 Task: Look for space in Ōita, Japan from 9th June, 2023 to 16th June, 2023 for 2 adults in price range Rs.8000 to Rs.16000. Place can be entire place with 2 bedrooms having 2 beds and 1 bathroom. Property type can be house, flat, guest house. Booking option can be shelf check-in. Required host language is English.
Action: Mouse moved to (533, 86)
Screenshot: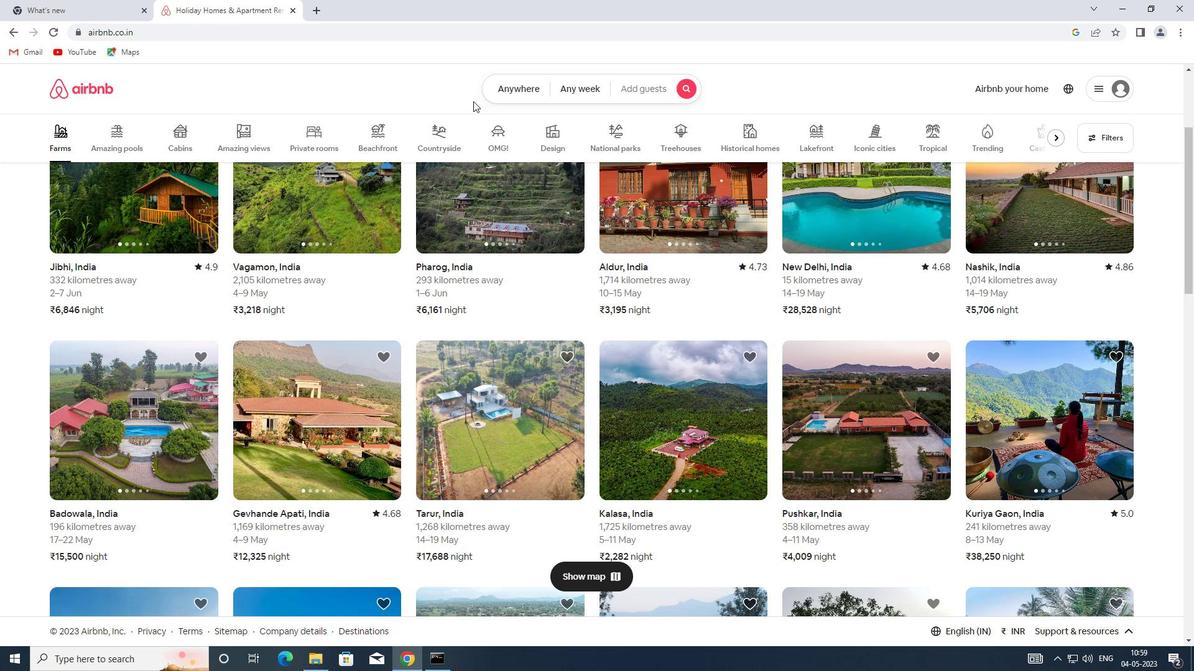 
Action: Mouse pressed left at (533, 86)
Screenshot: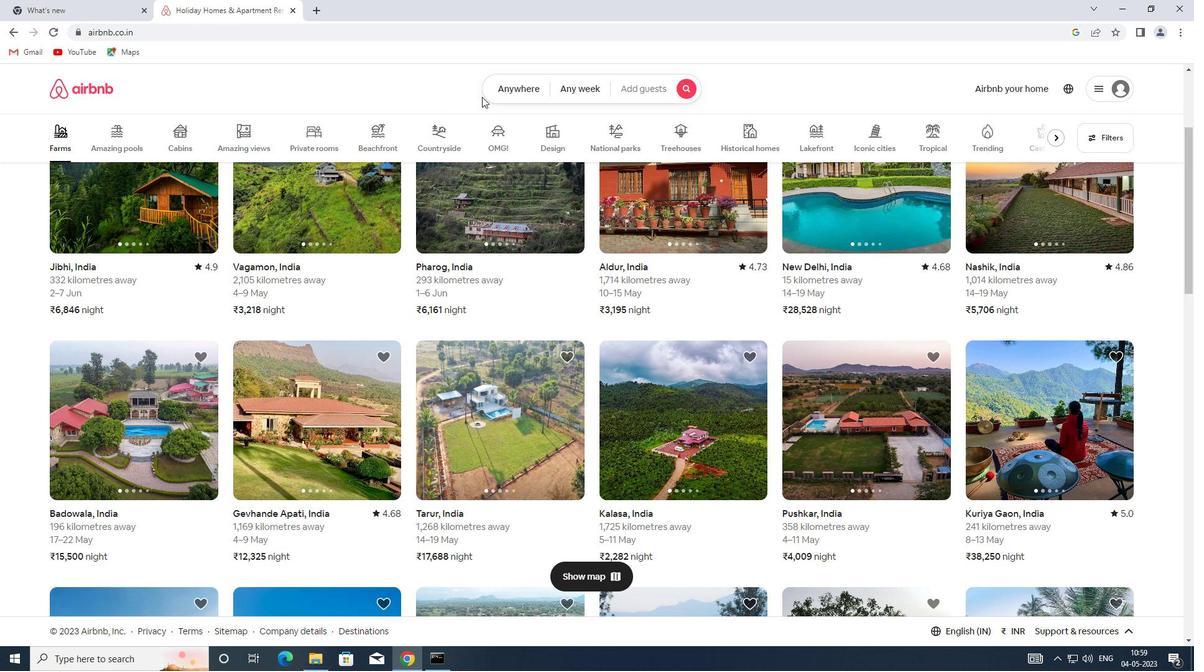 
Action: Mouse moved to (386, 142)
Screenshot: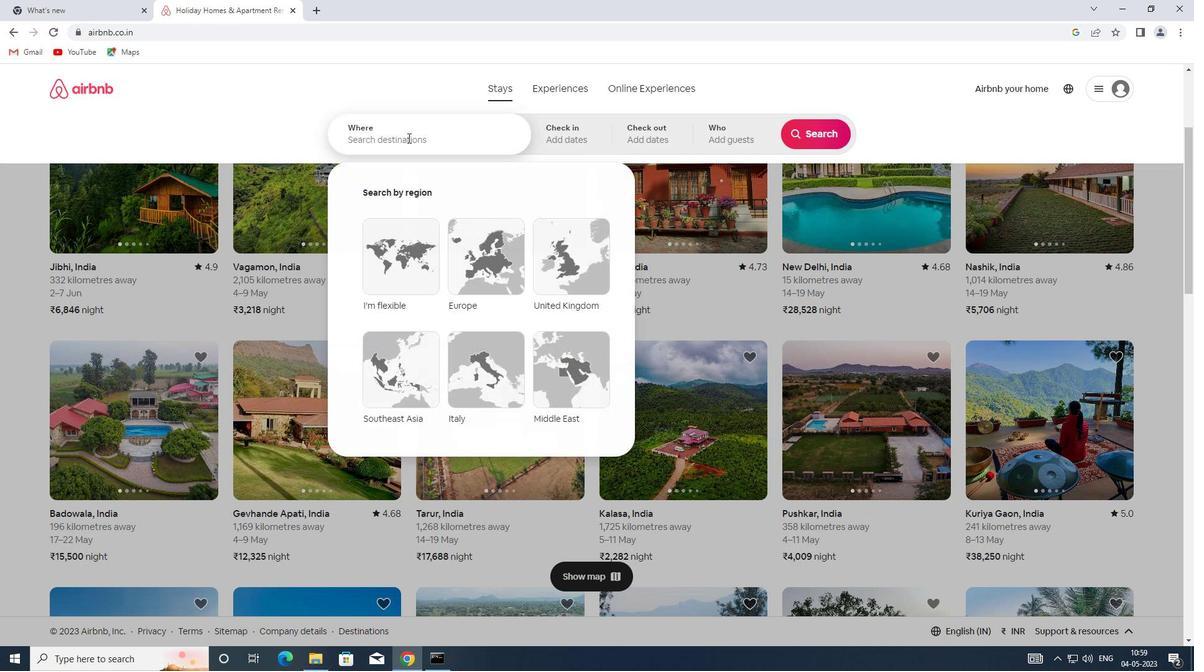 
Action: Mouse pressed left at (386, 142)
Screenshot: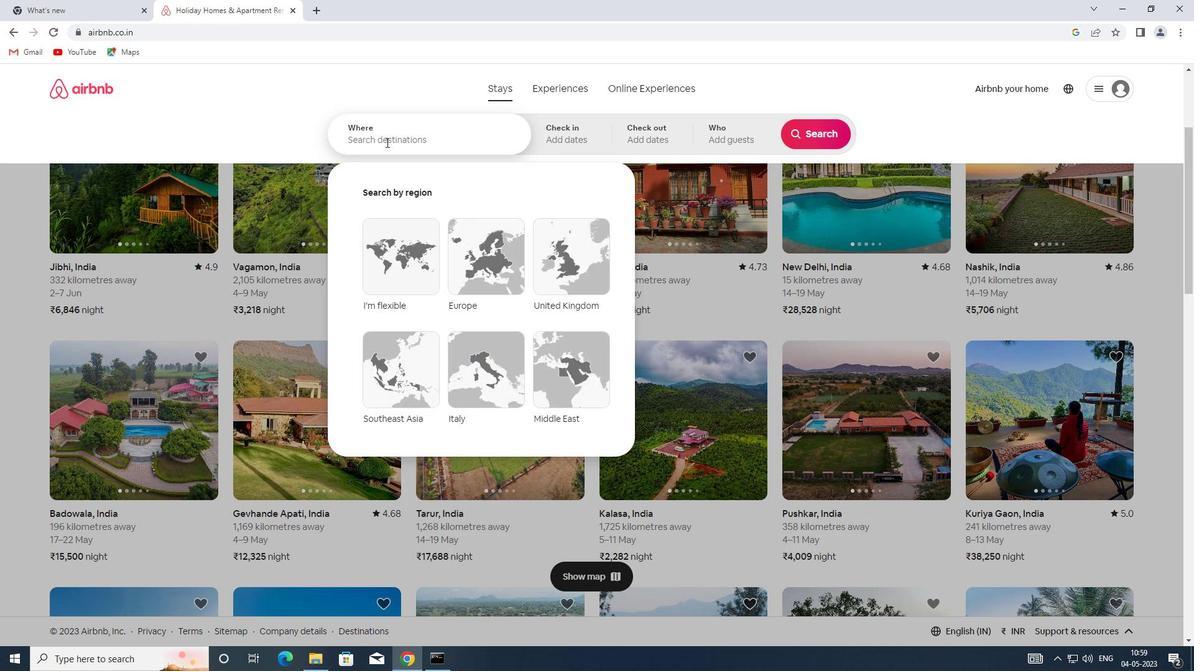 
Action: Key pressed <Key.shift>OITA,<Key.shift>JAPAN
Screenshot: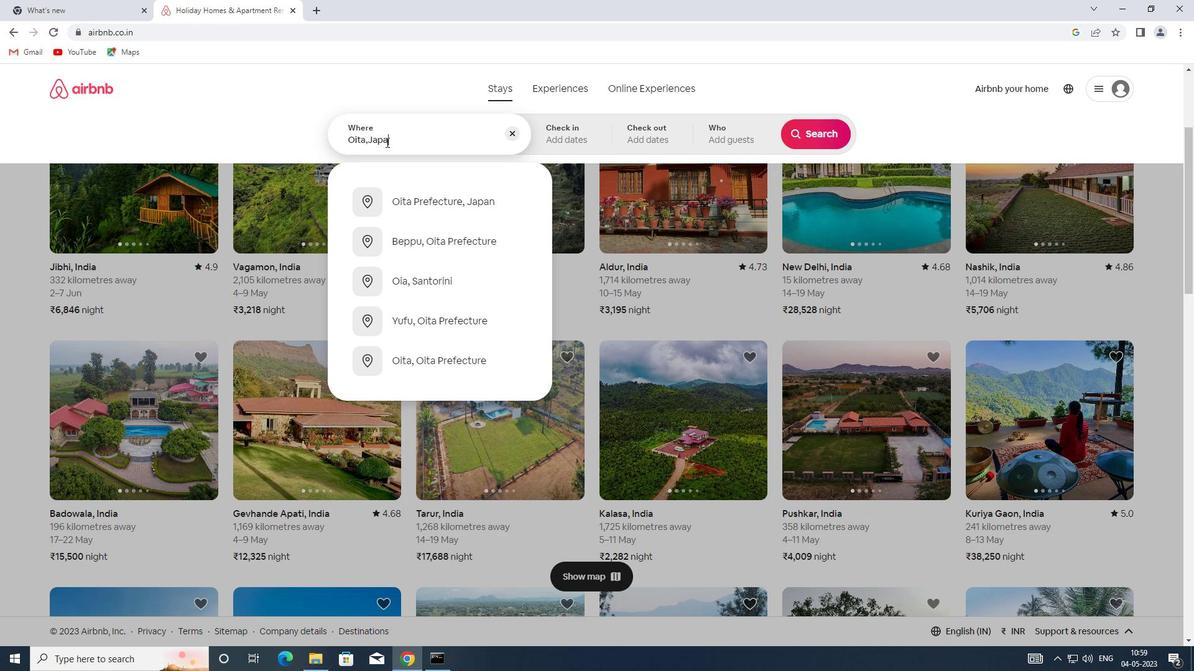 
Action: Mouse moved to (571, 141)
Screenshot: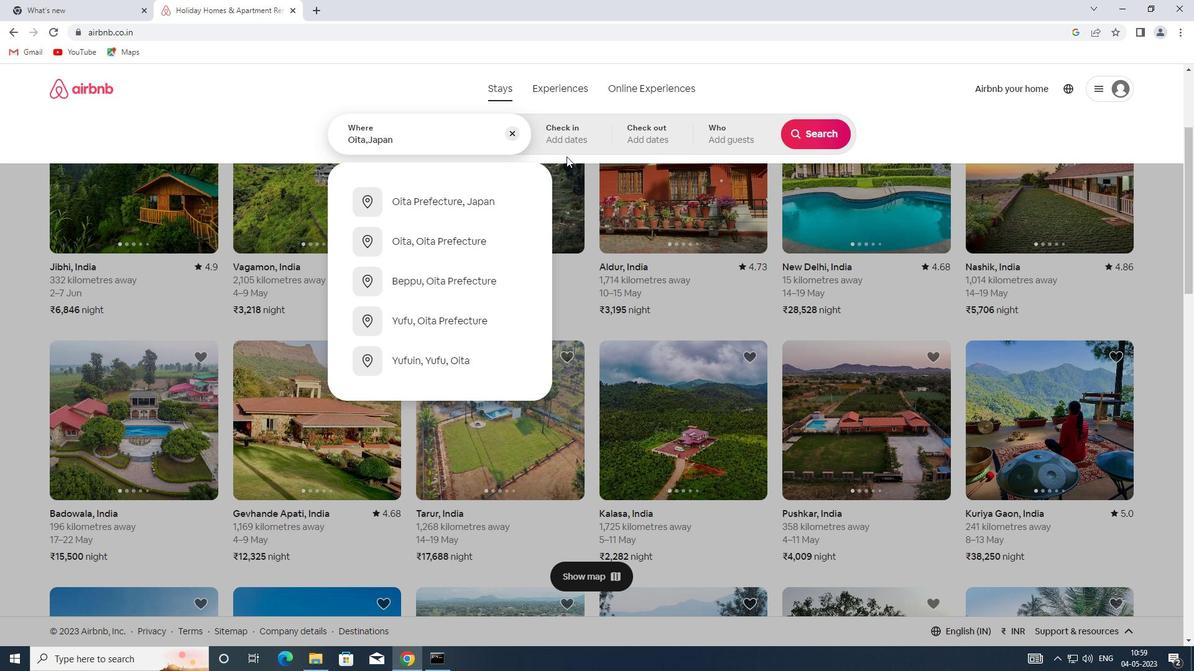 
Action: Mouse pressed left at (571, 141)
Screenshot: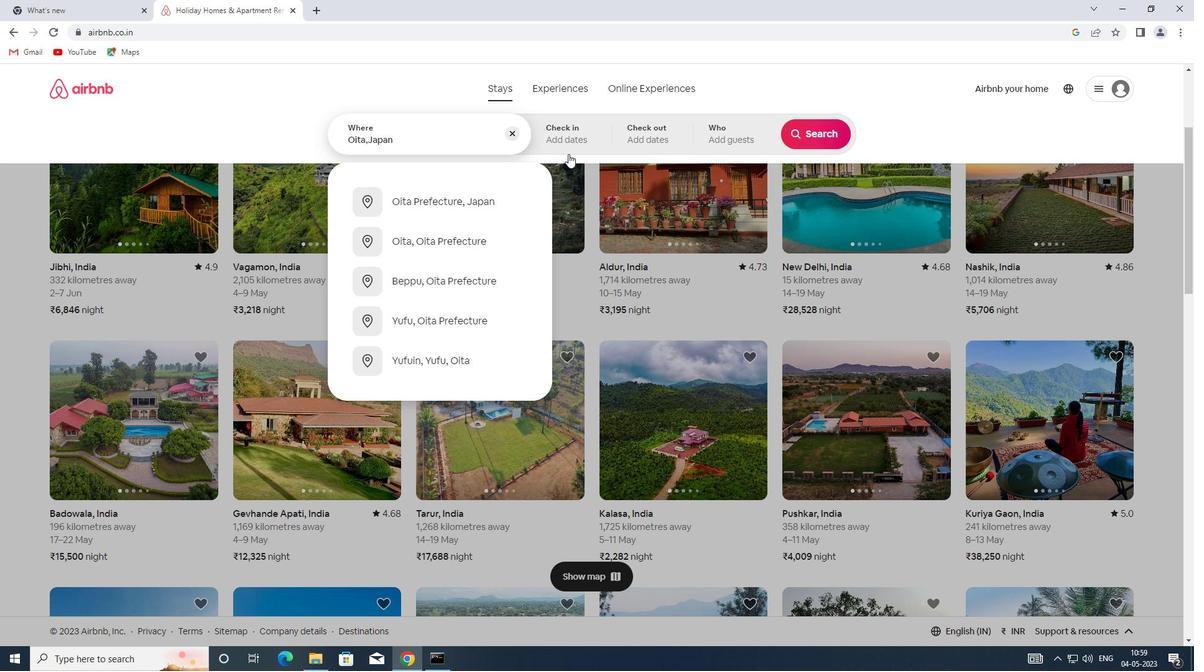 
Action: Mouse moved to (773, 316)
Screenshot: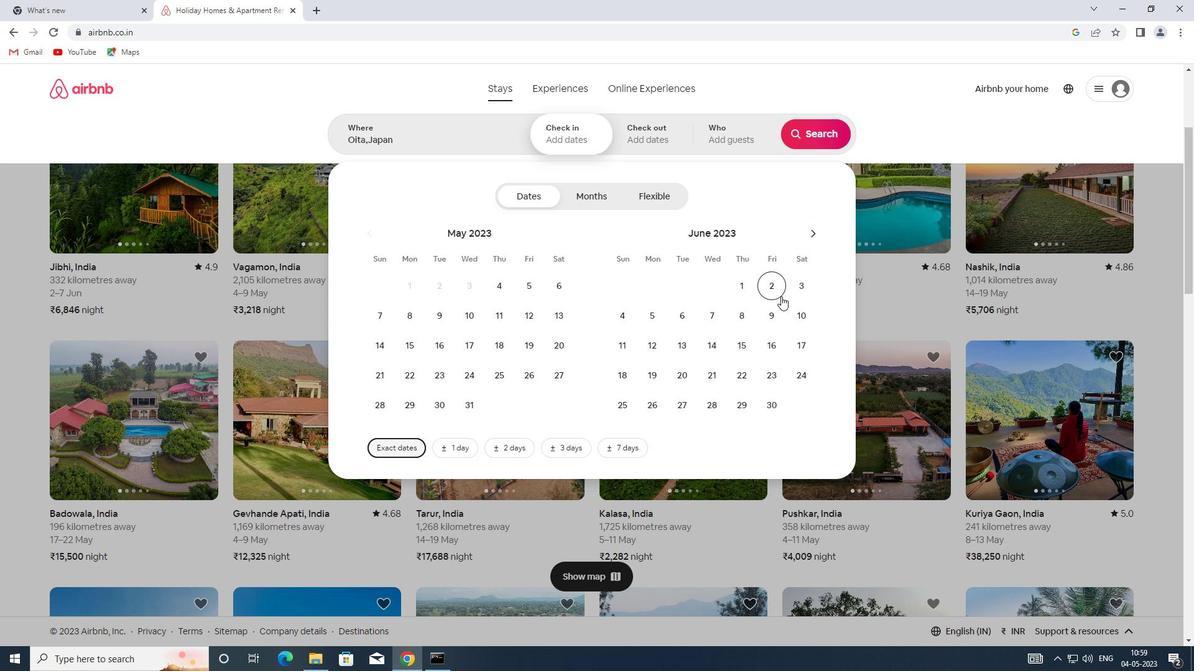 
Action: Mouse pressed left at (773, 316)
Screenshot: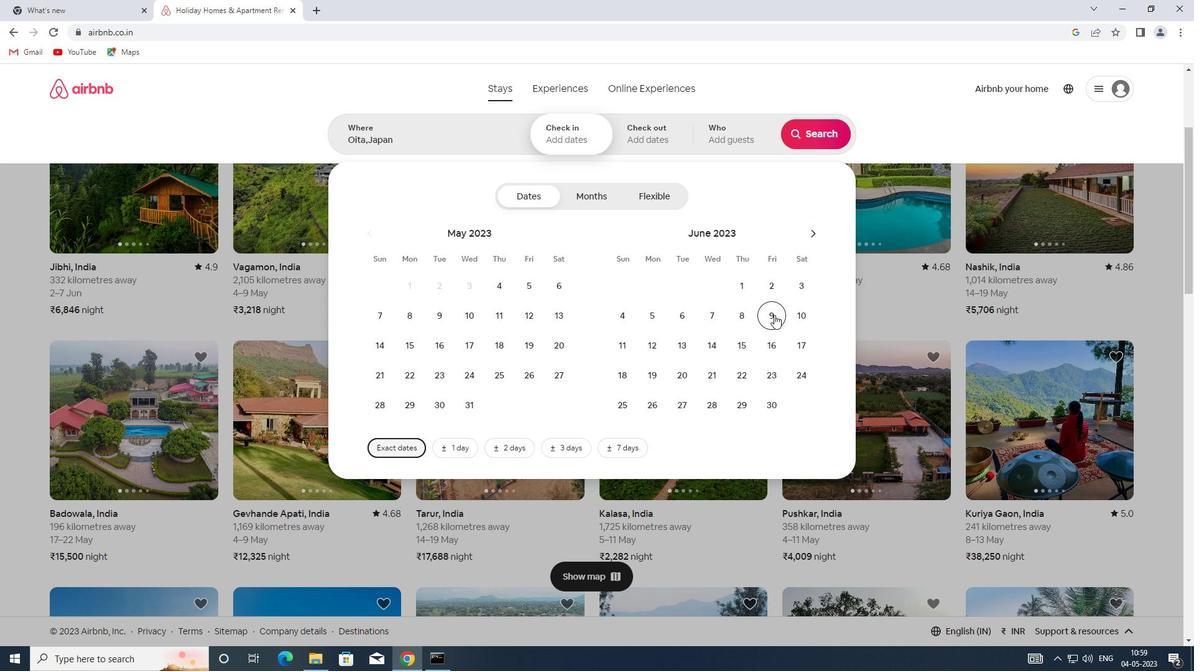 
Action: Mouse moved to (773, 347)
Screenshot: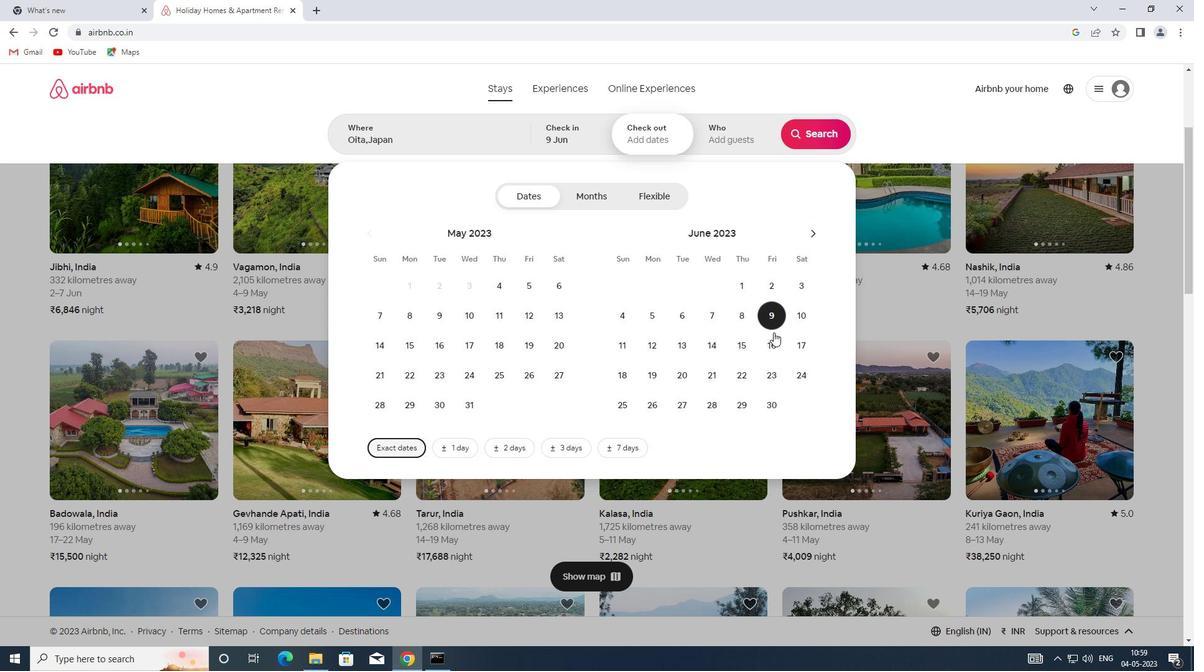 
Action: Mouse pressed left at (773, 347)
Screenshot: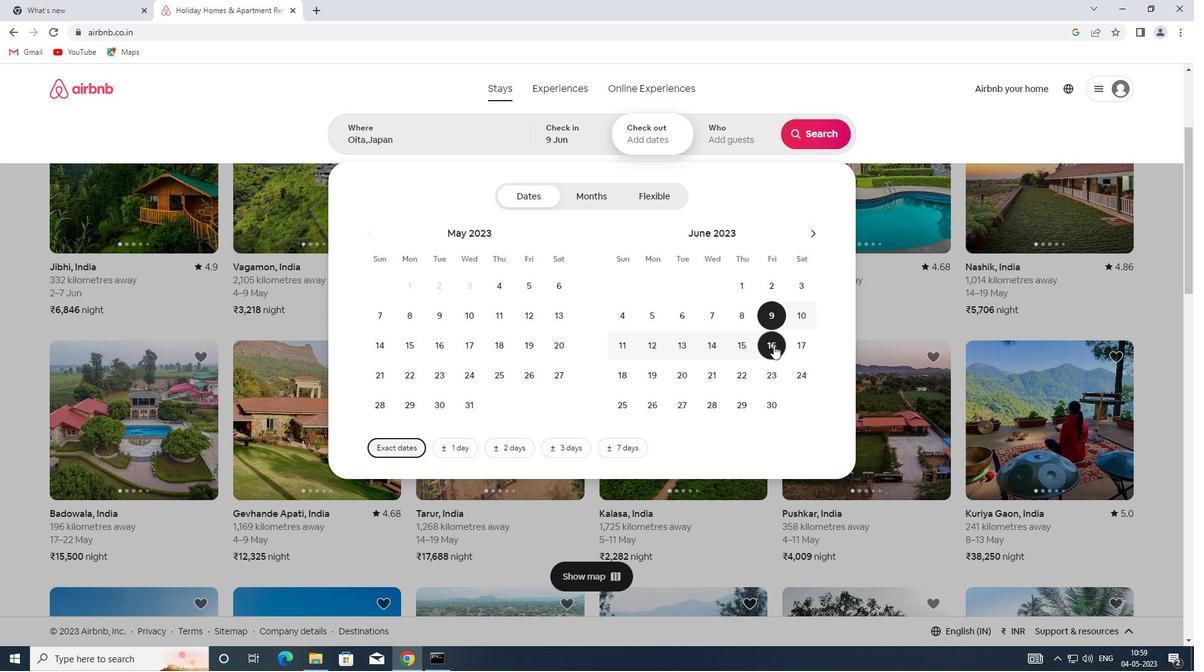 
Action: Mouse moved to (747, 140)
Screenshot: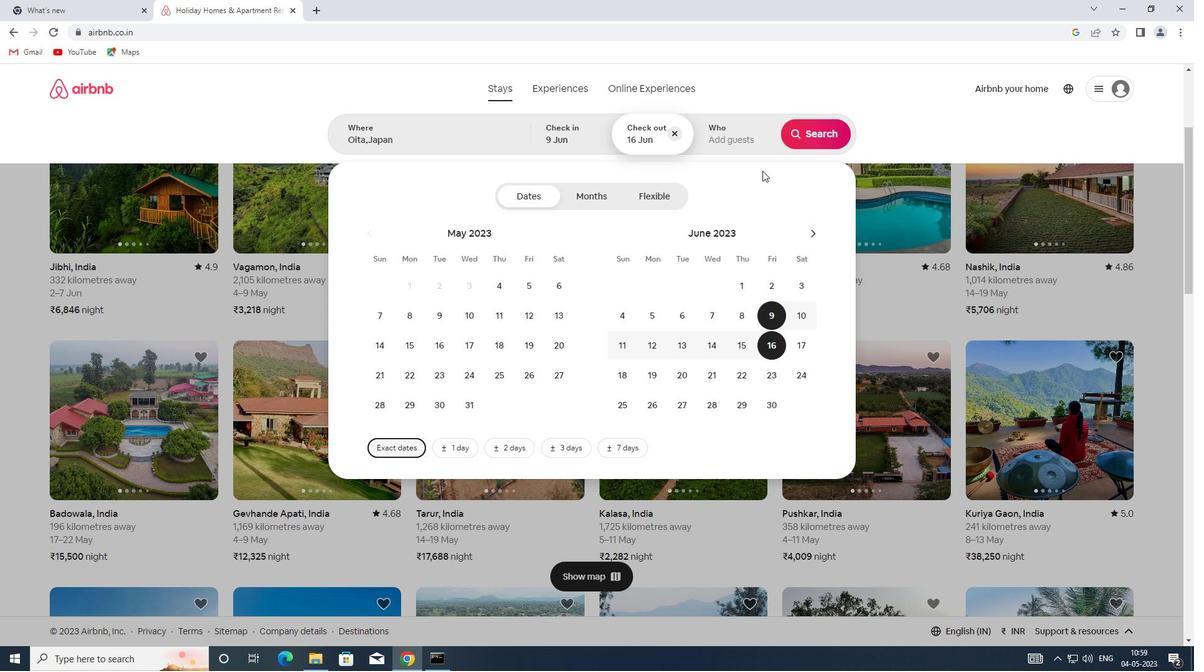 
Action: Mouse pressed left at (747, 140)
Screenshot: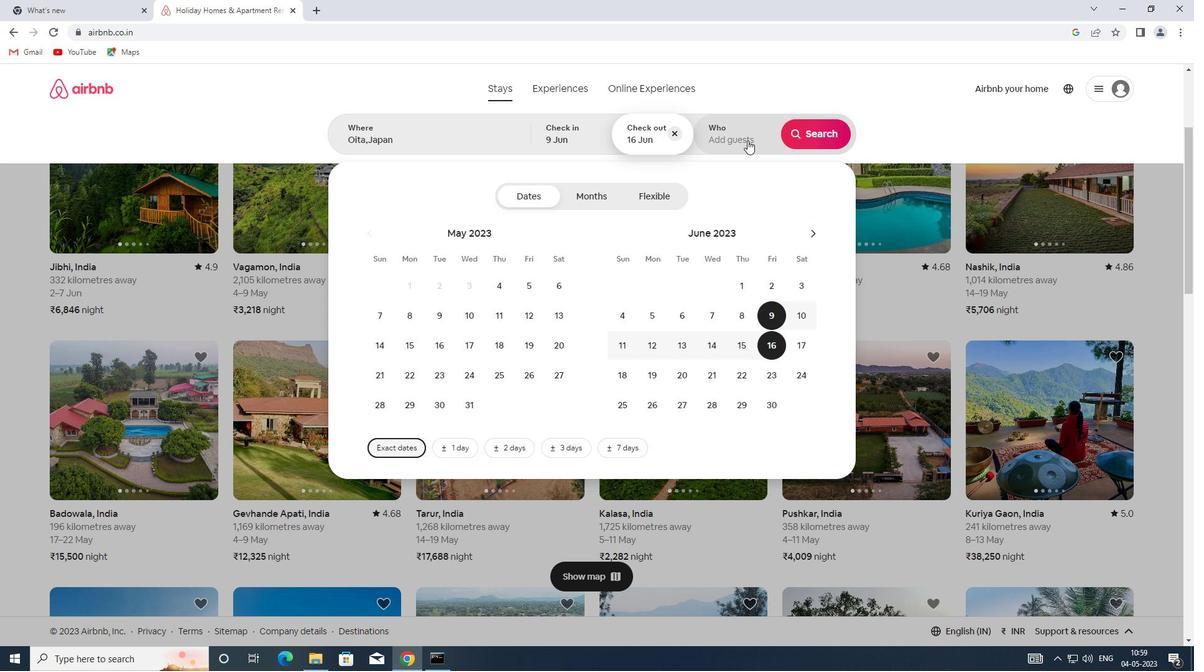 
Action: Mouse moved to (814, 197)
Screenshot: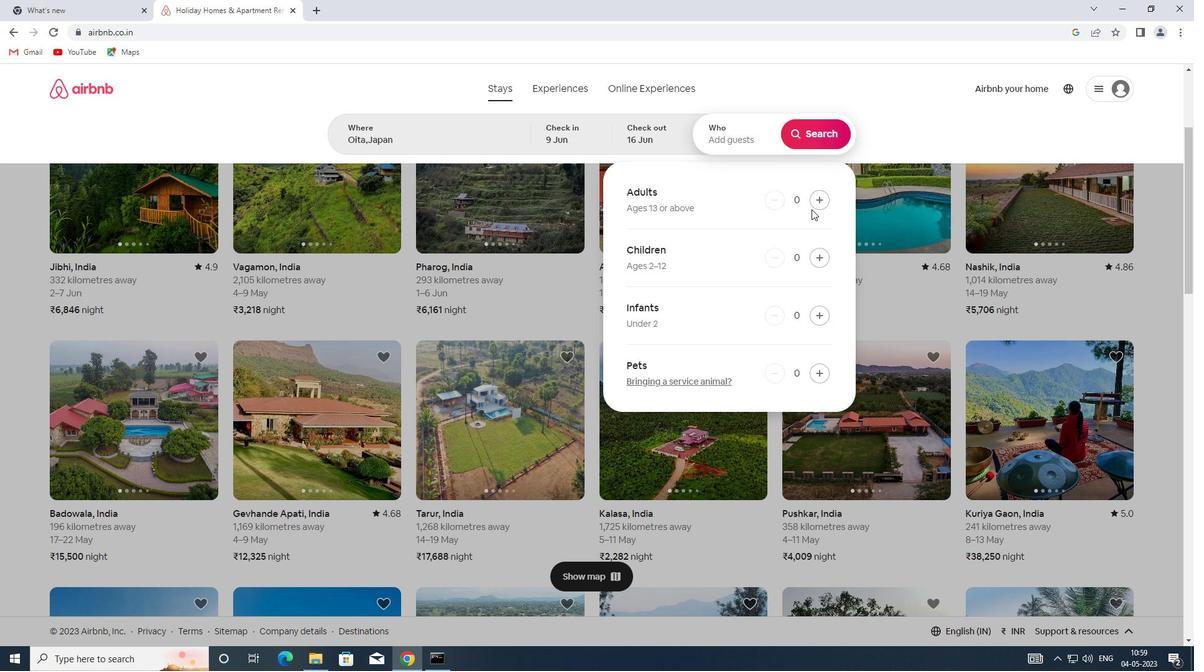 
Action: Mouse pressed left at (814, 197)
Screenshot: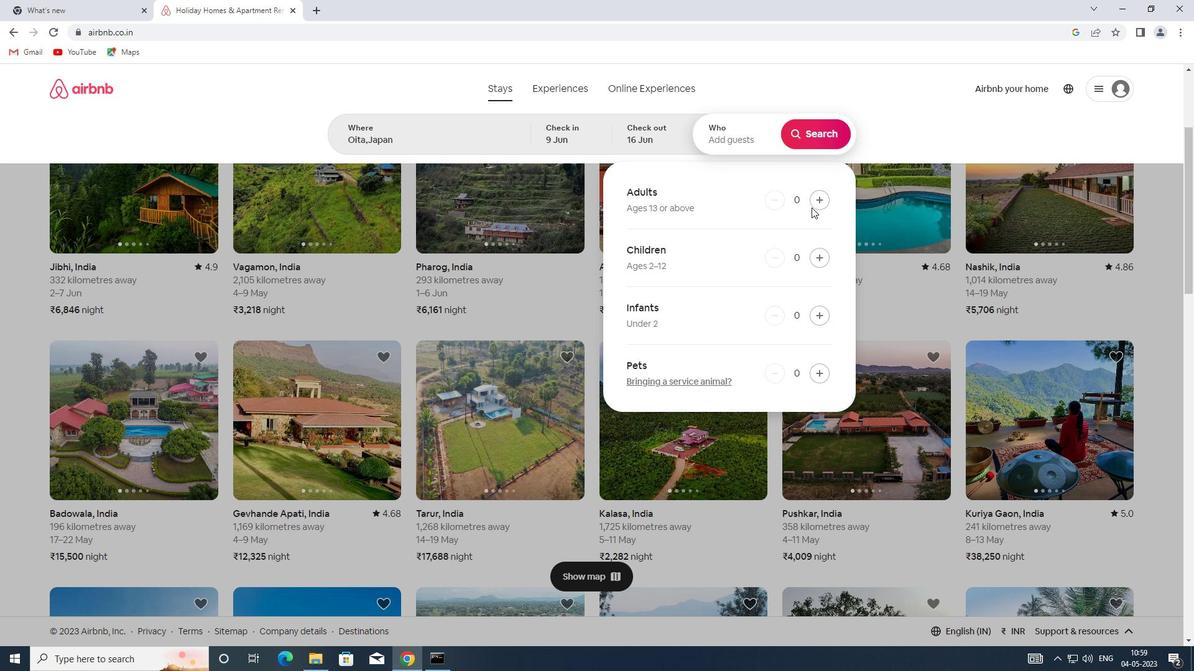 
Action: Mouse pressed left at (814, 197)
Screenshot: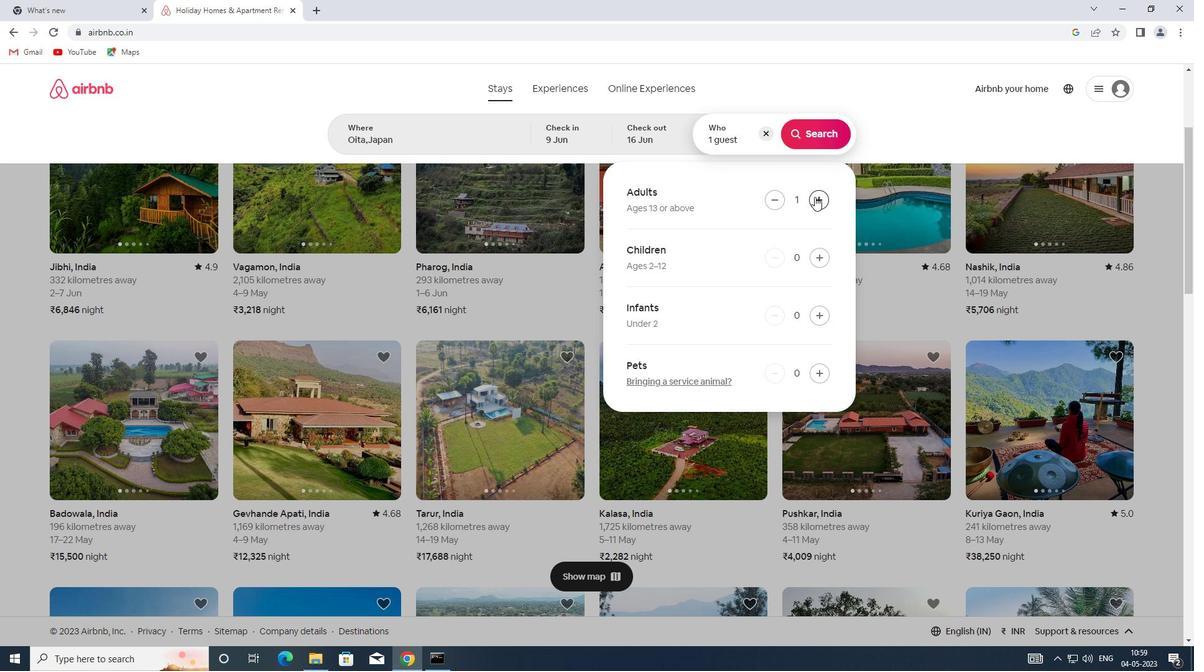 
Action: Mouse moved to (819, 136)
Screenshot: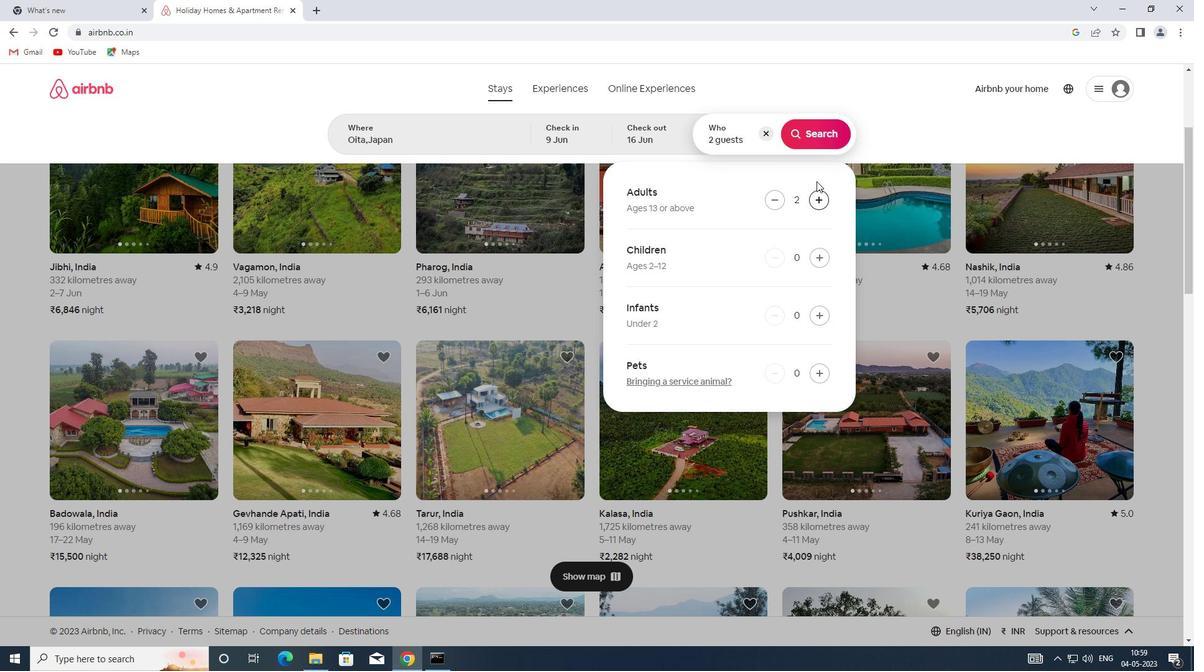 
Action: Mouse pressed left at (819, 136)
Screenshot: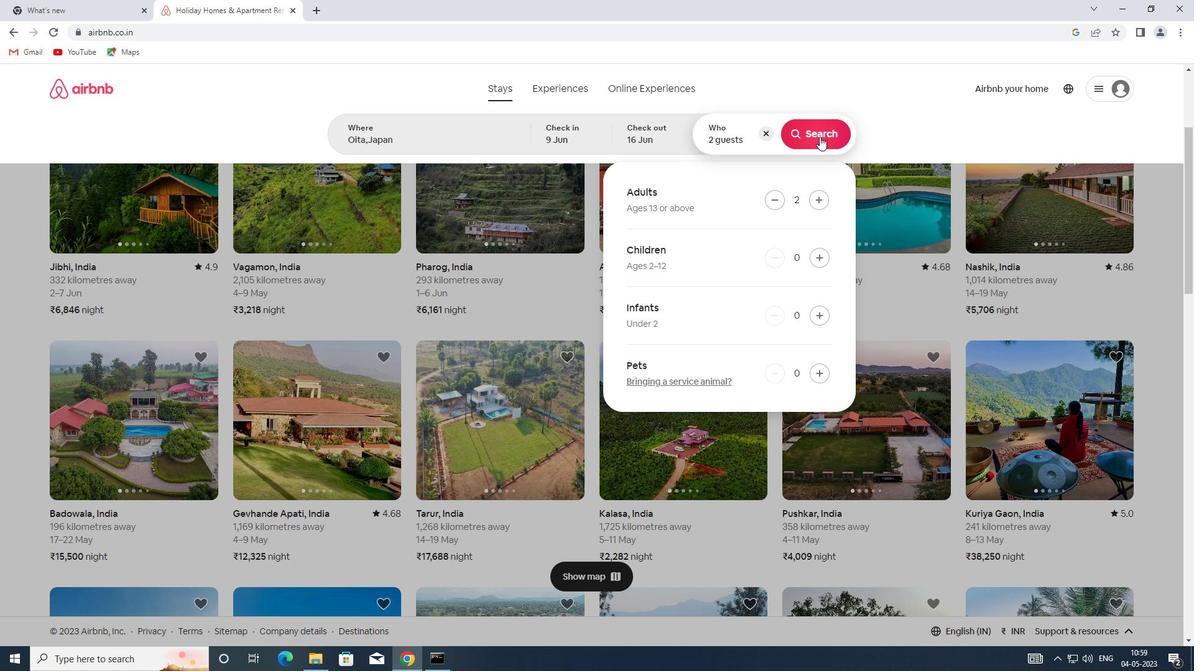 
Action: Mouse moved to (1124, 134)
Screenshot: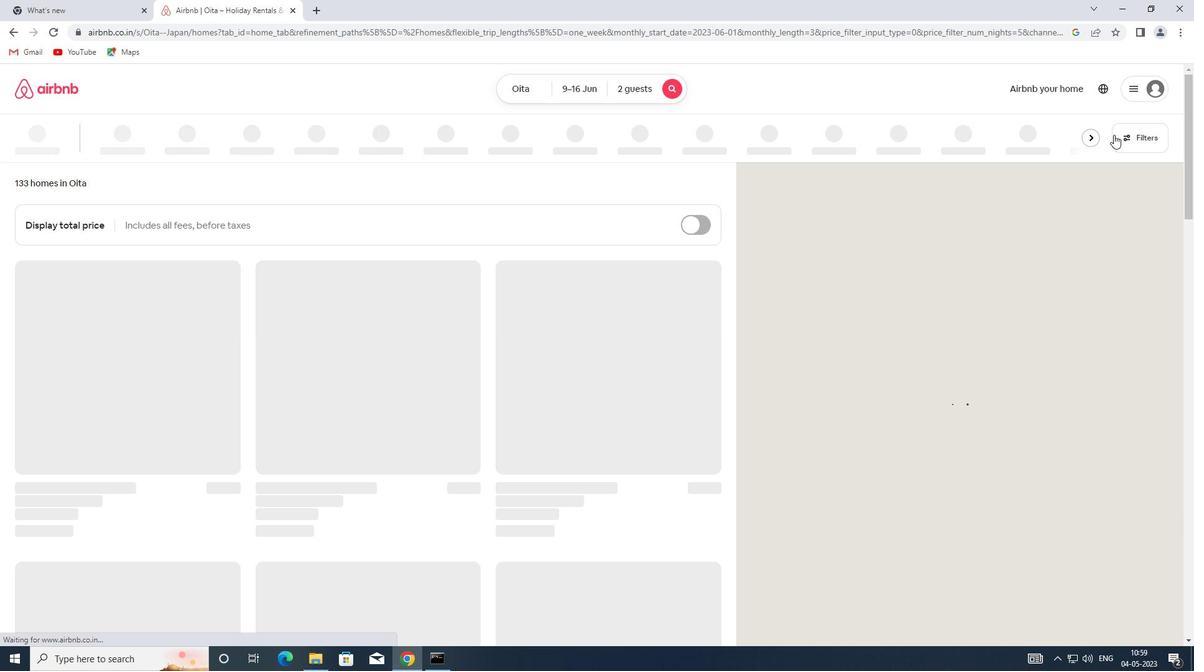 
Action: Mouse pressed left at (1124, 134)
Screenshot: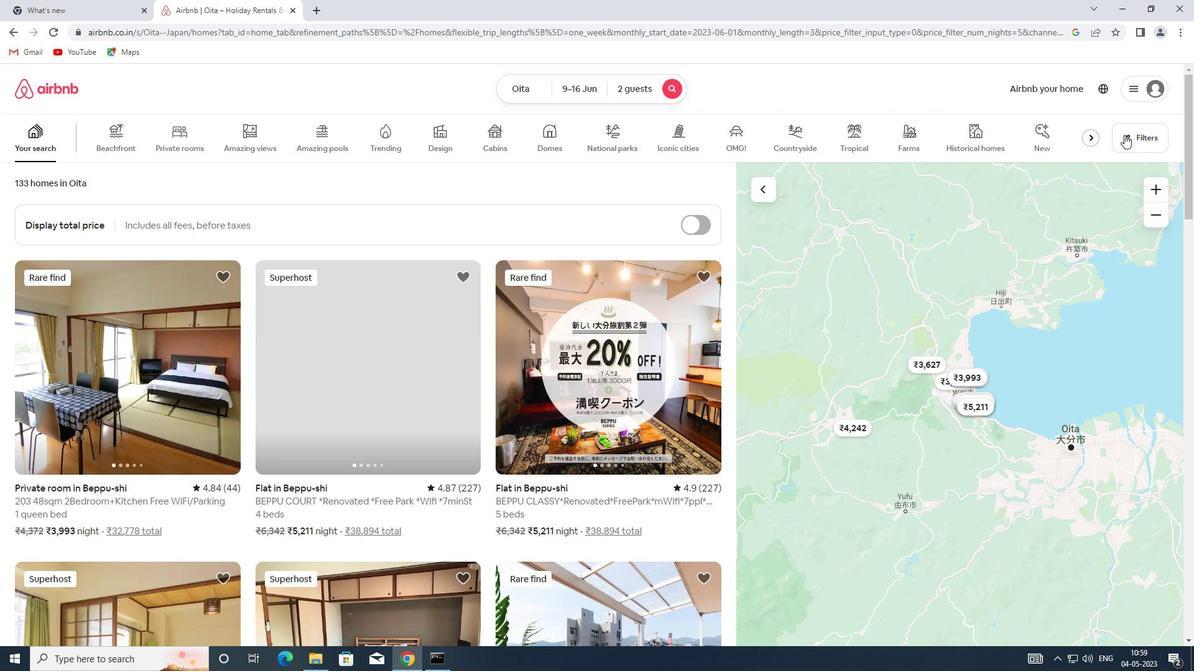 
Action: Mouse moved to (437, 299)
Screenshot: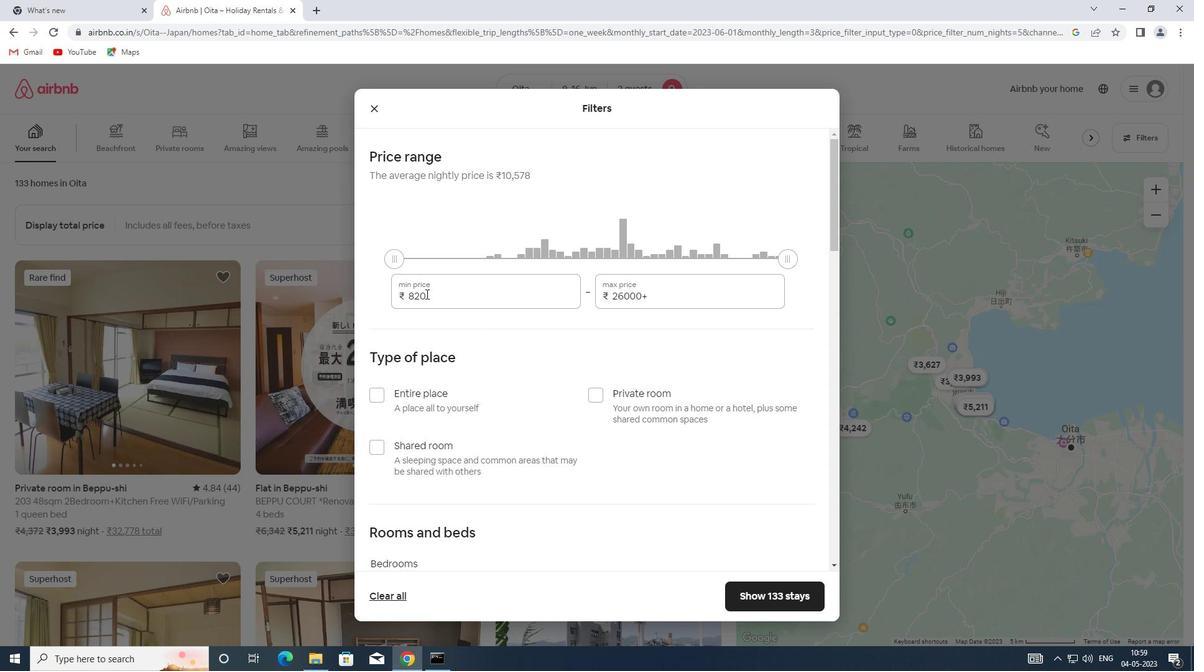 
Action: Mouse pressed left at (437, 299)
Screenshot: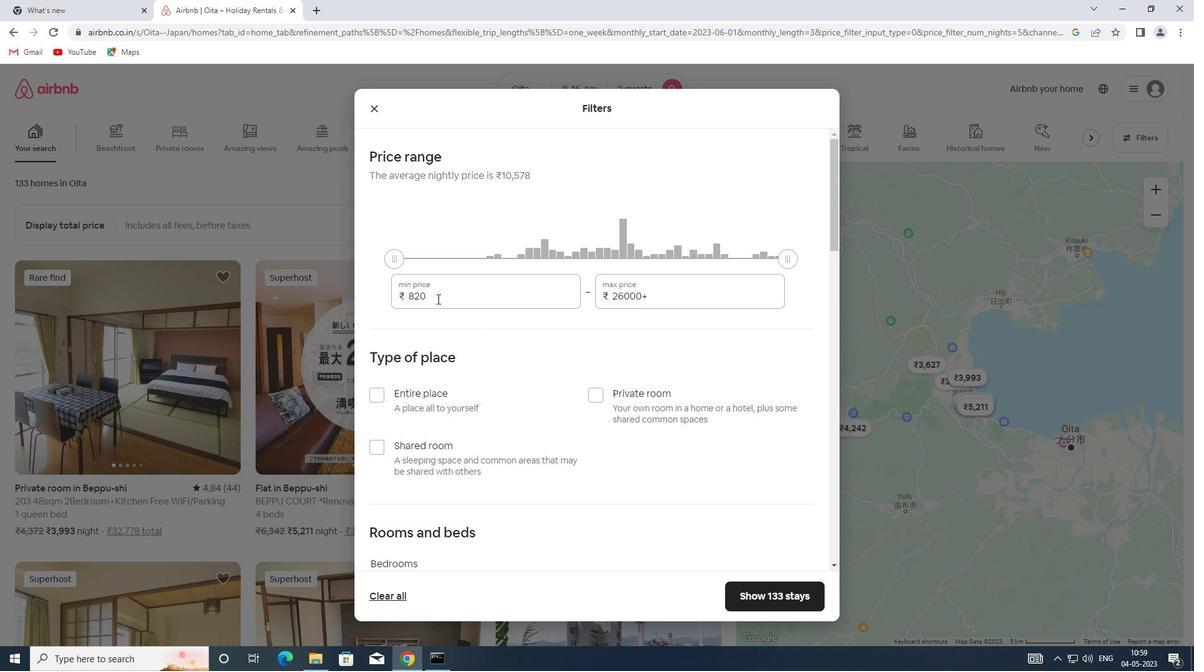 
Action: Mouse moved to (374, 293)
Screenshot: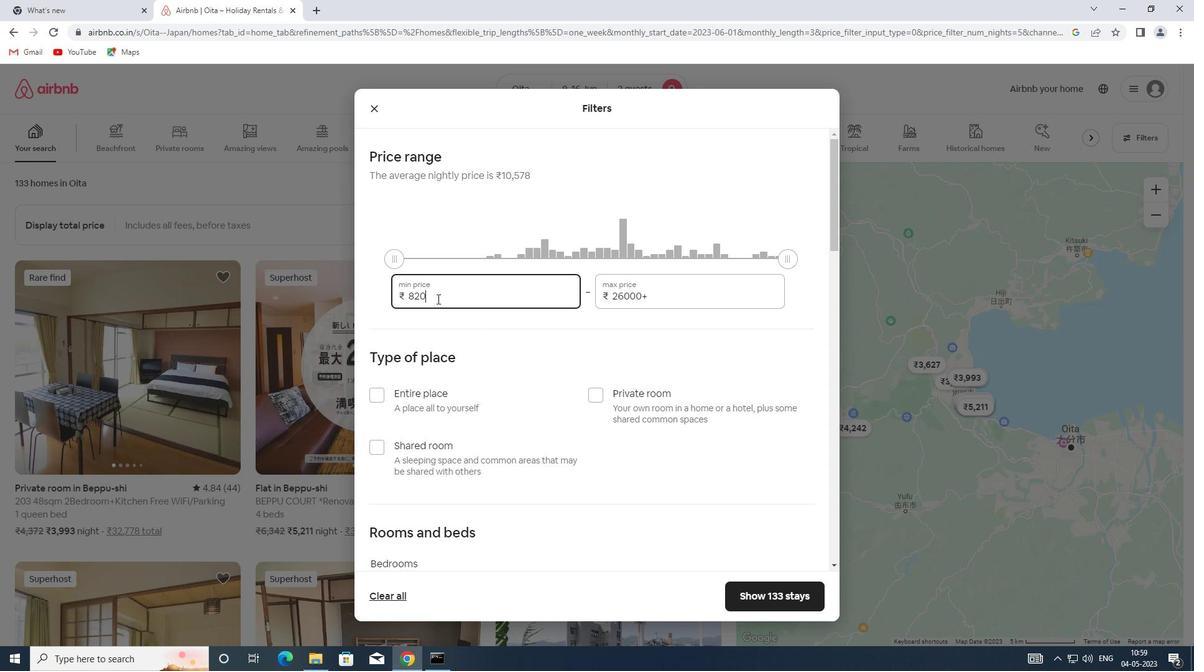 
Action: Key pressed 8000
Screenshot: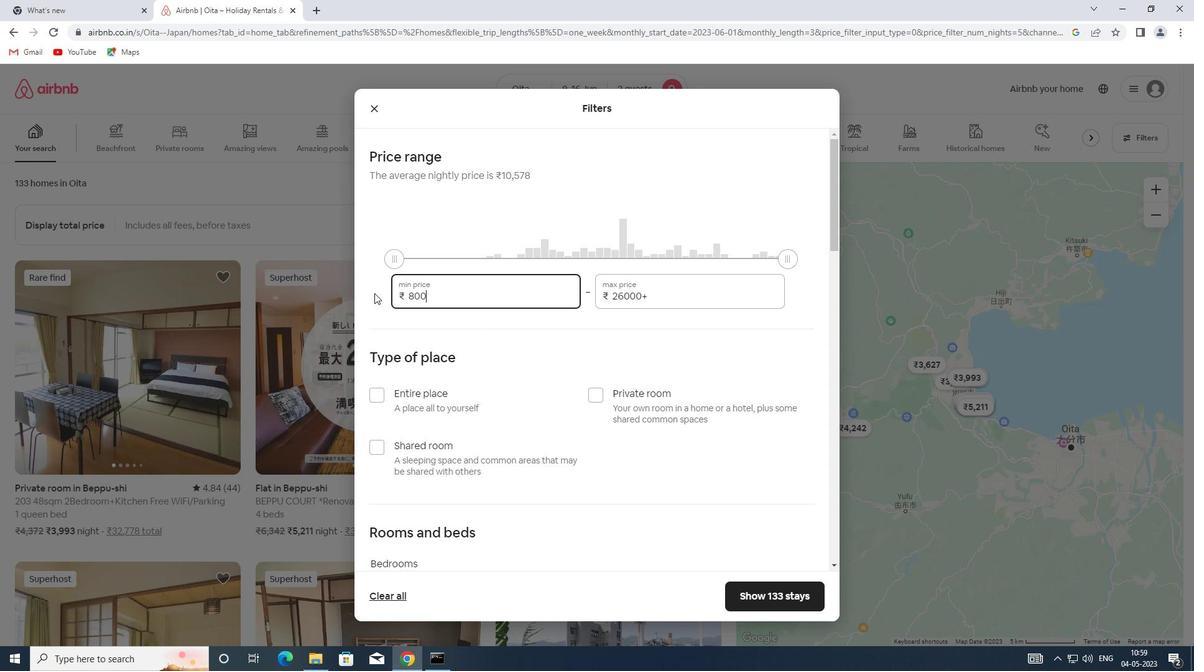 
Action: Mouse moved to (653, 292)
Screenshot: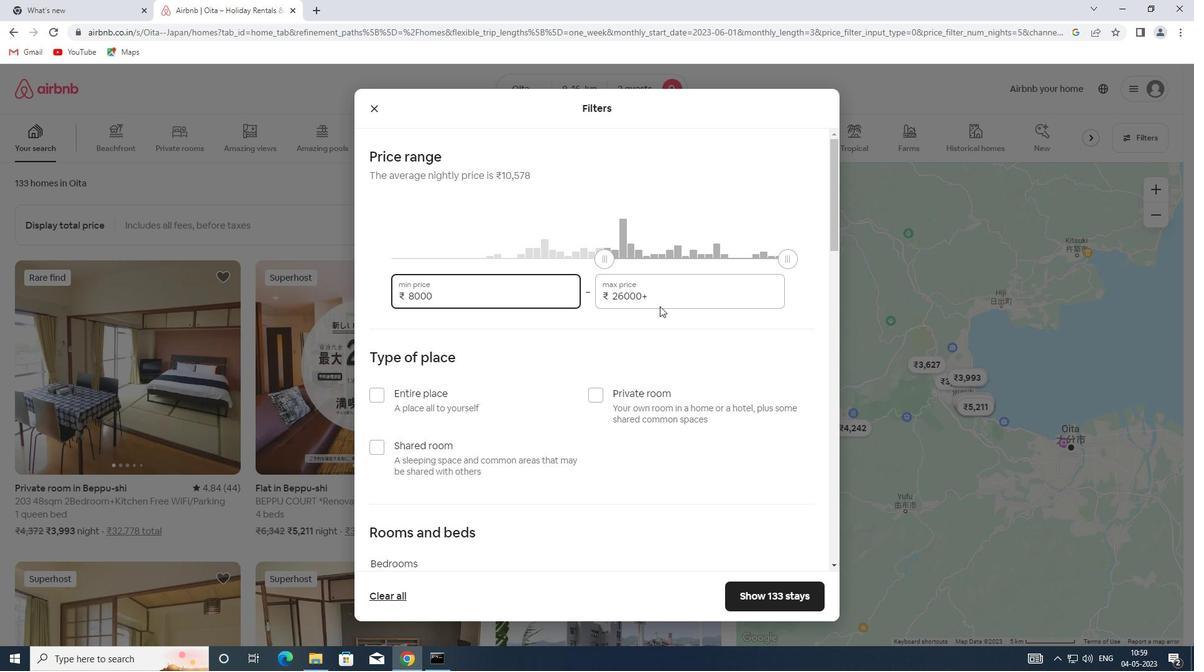 
Action: Mouse pressed left at (653, 292)
Screenshot: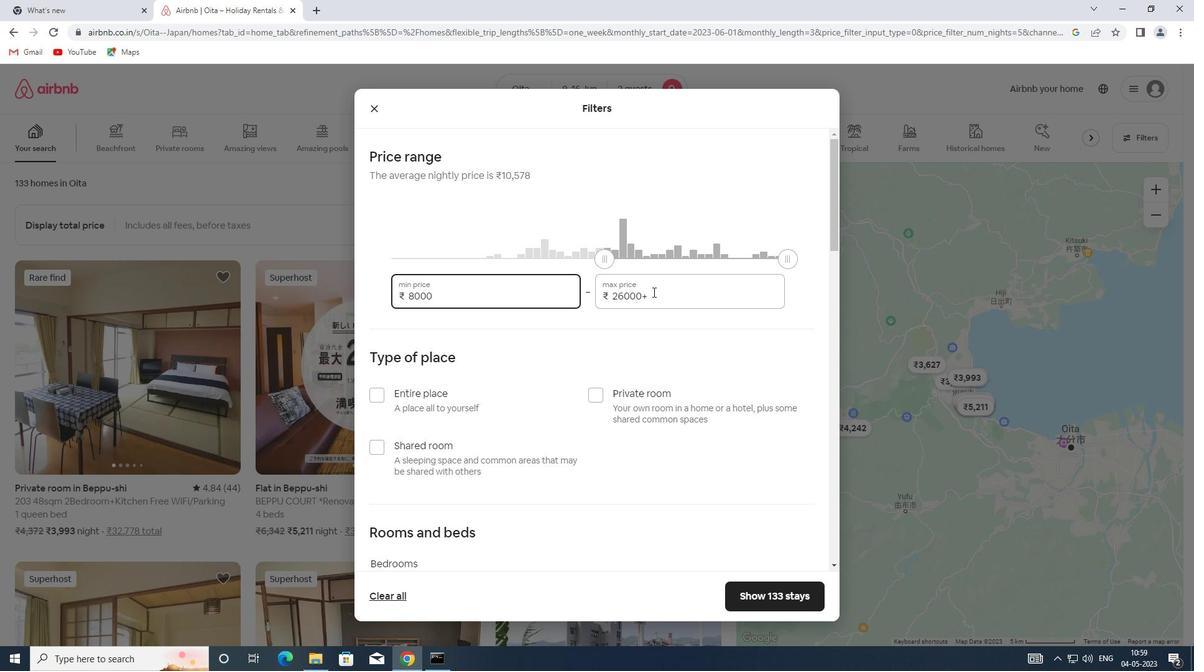 
Action: Mouse moved to (587, 296)
Screenshot: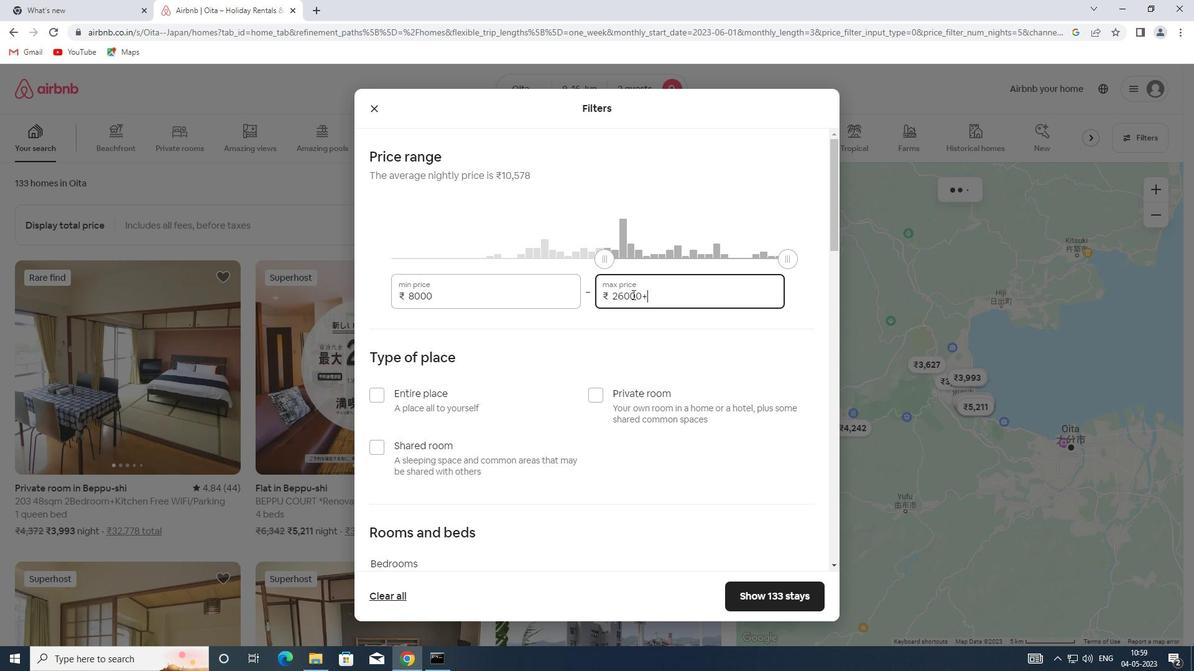 
Action: Key pressed 16000
Screenshot: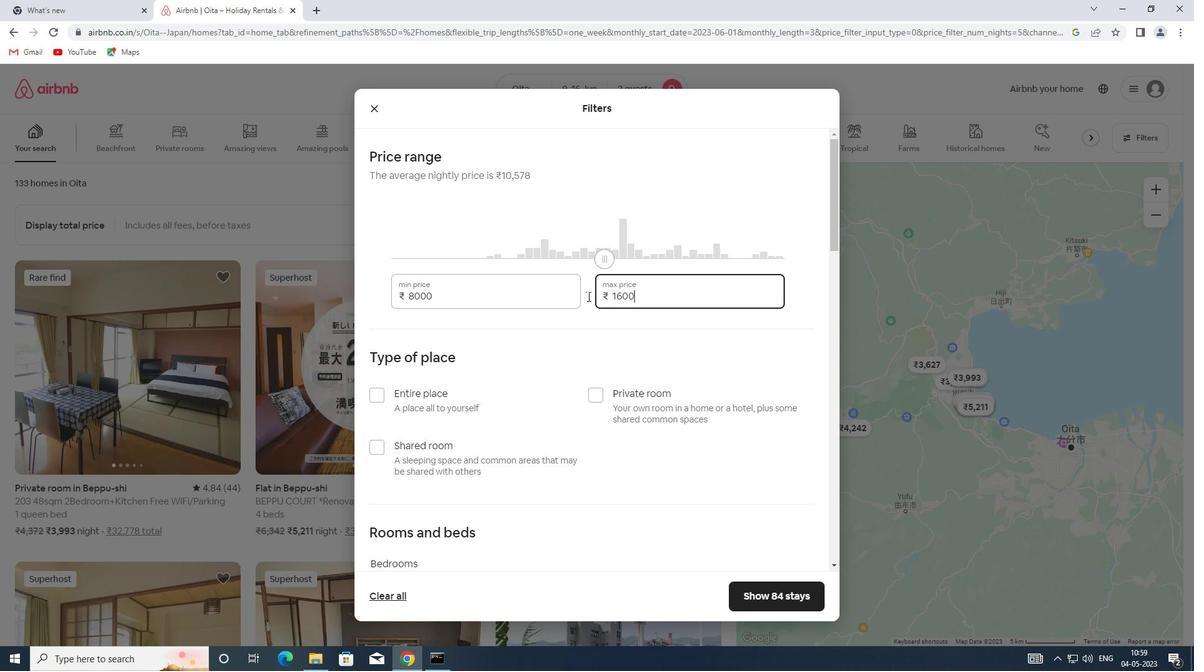 
Action: Mouse scrolled (587, 296) with delta (0, 0)
Screenshot: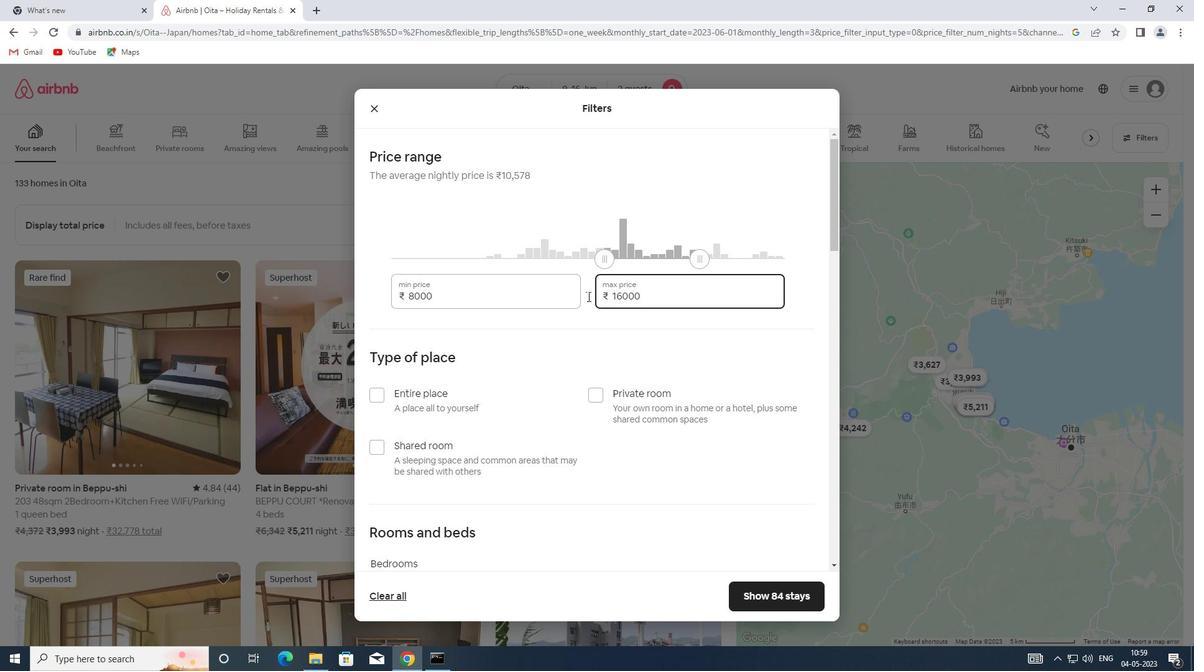 
Action: Mouse scrolled (587, 296) with delta (0, 0)
Screenshot: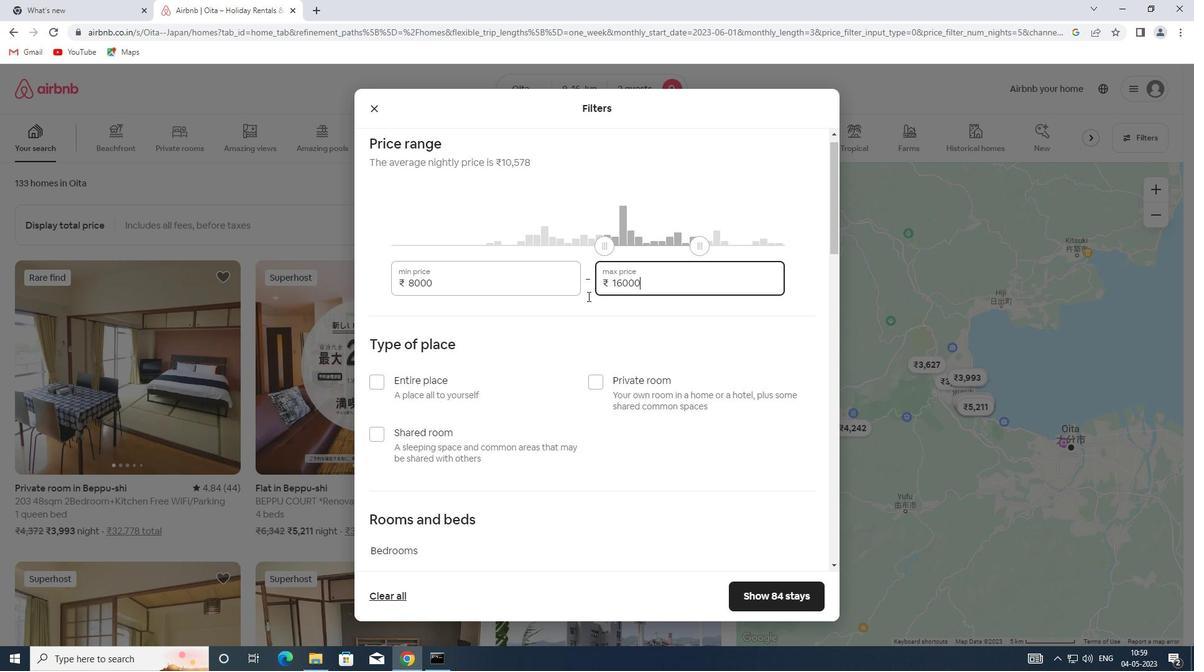 
Action: Mouse moved to (419, 269)
Screenshot: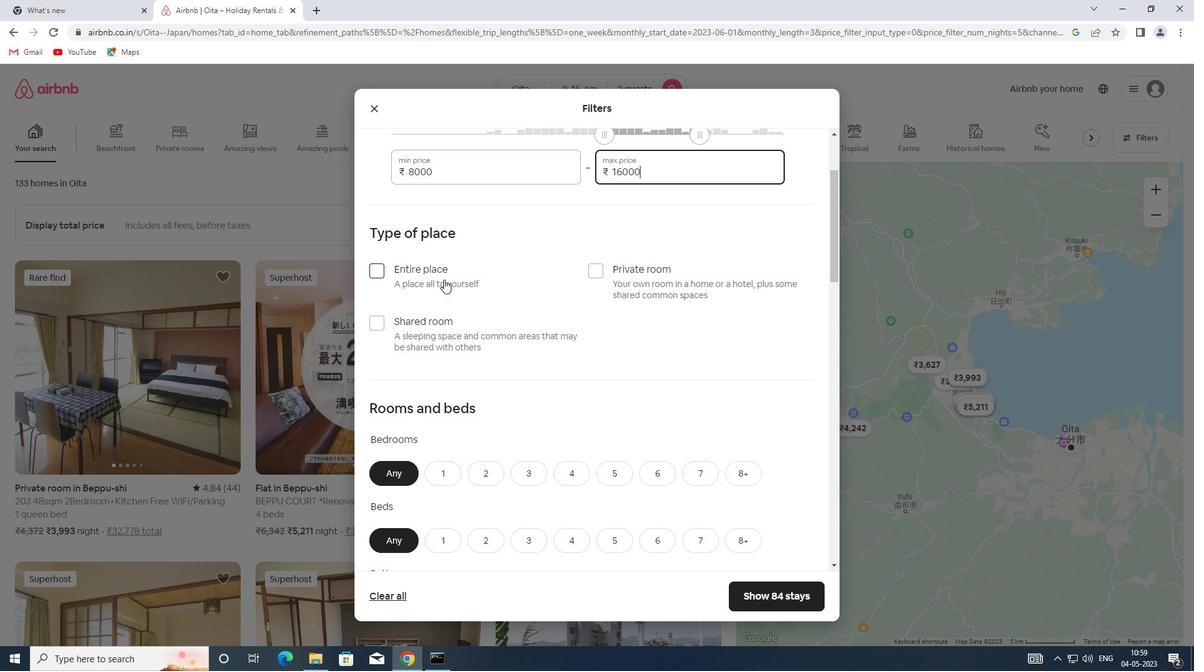 
Action: Mouse pressed left at (419, 269)
Screenshot: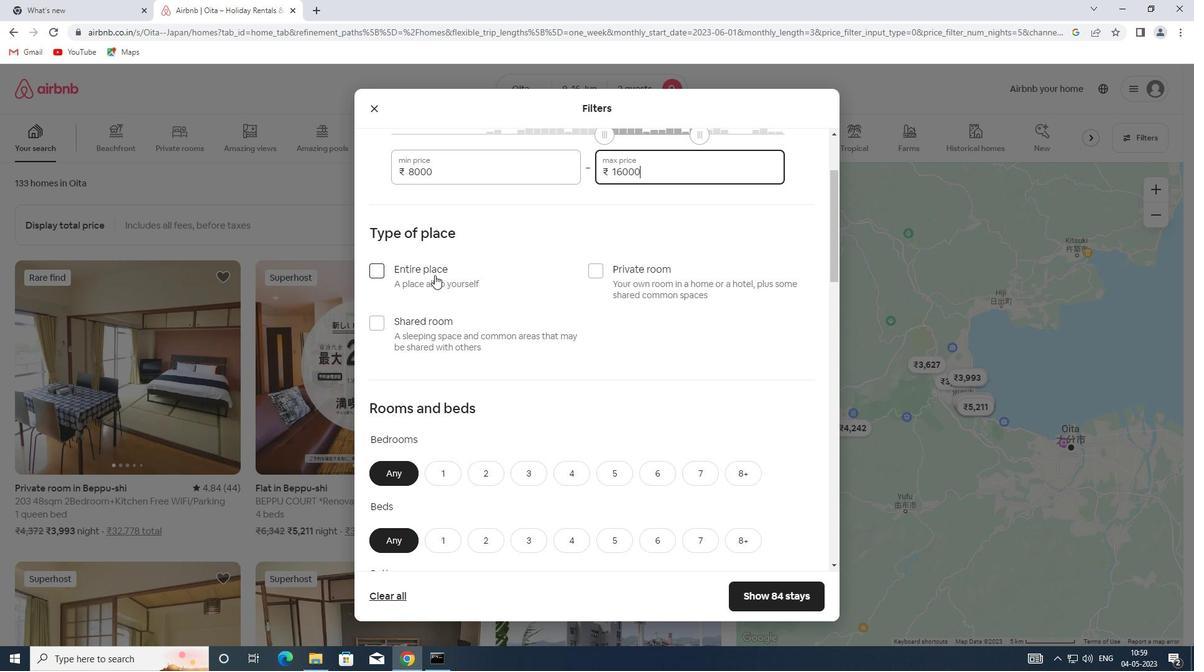
Action: Mouse scrolled (419, 268) with delta (0, 0)
Screenshot: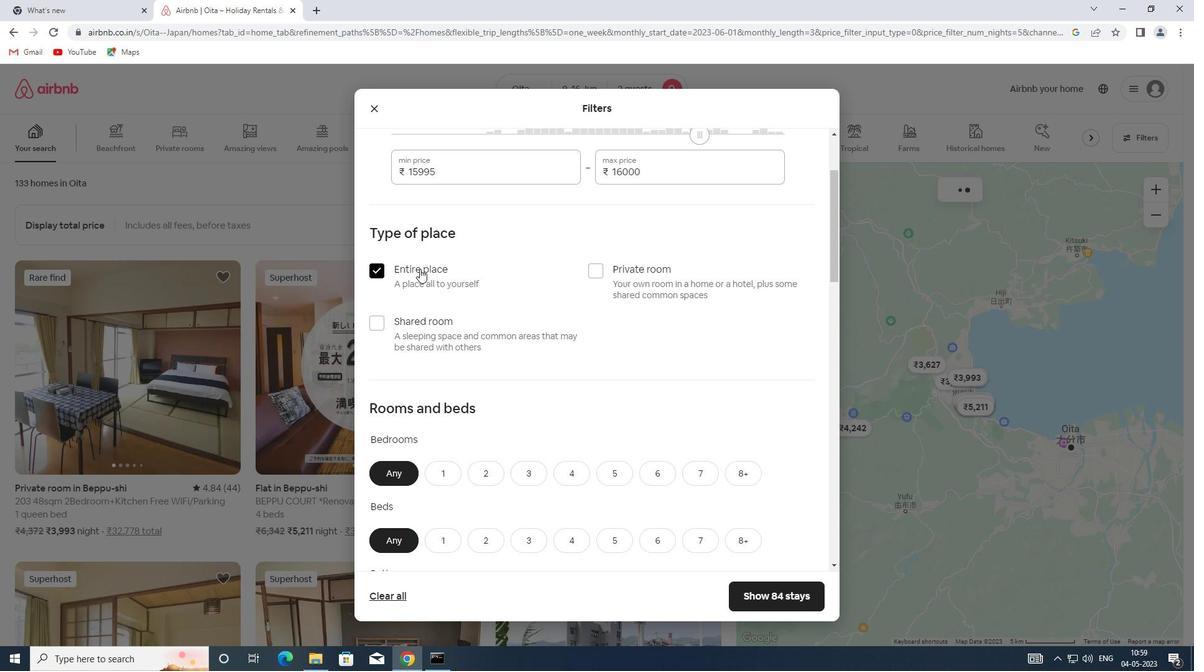 
Action: Mouse scrolled (419, 268) with delta (0, 0)
Screenshot: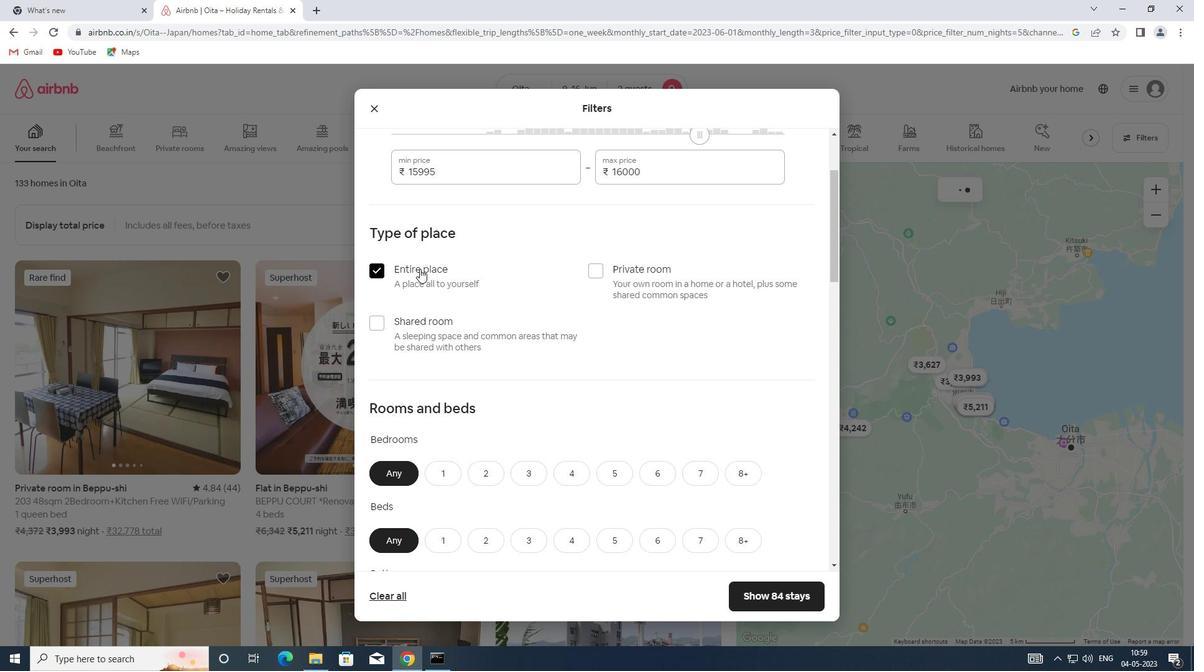
Action: Mouse scrolled (419, 268) with delta (0, 0)
Screenshot: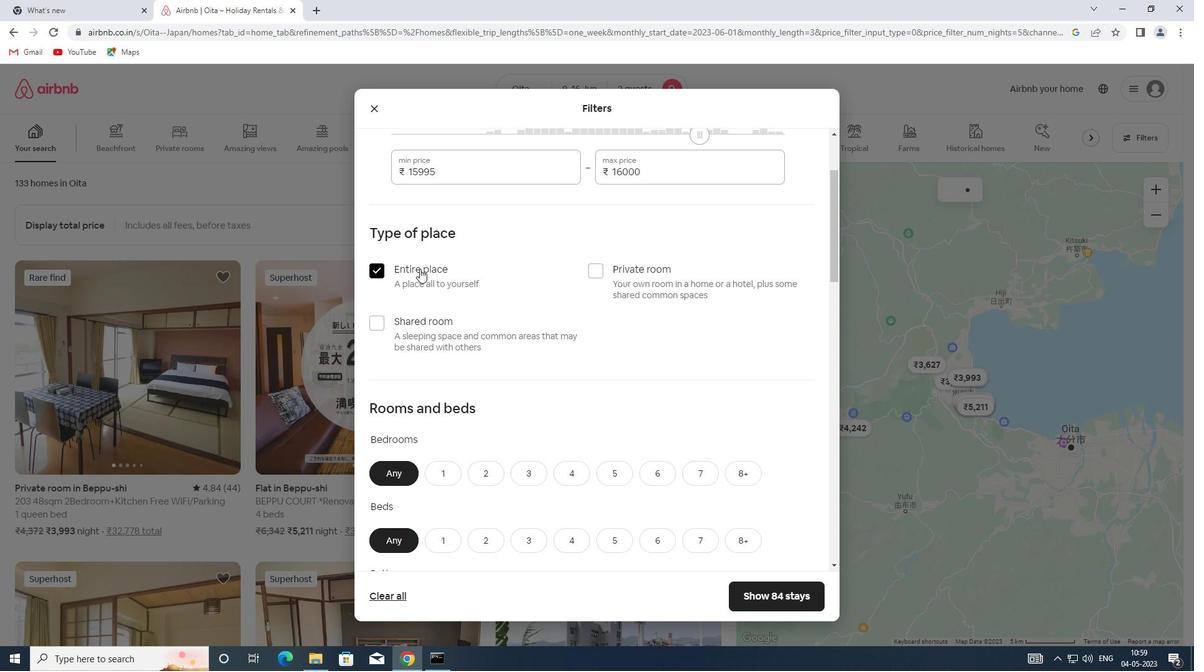 
Action: Mouse moved to (475, 283)
Screenshot: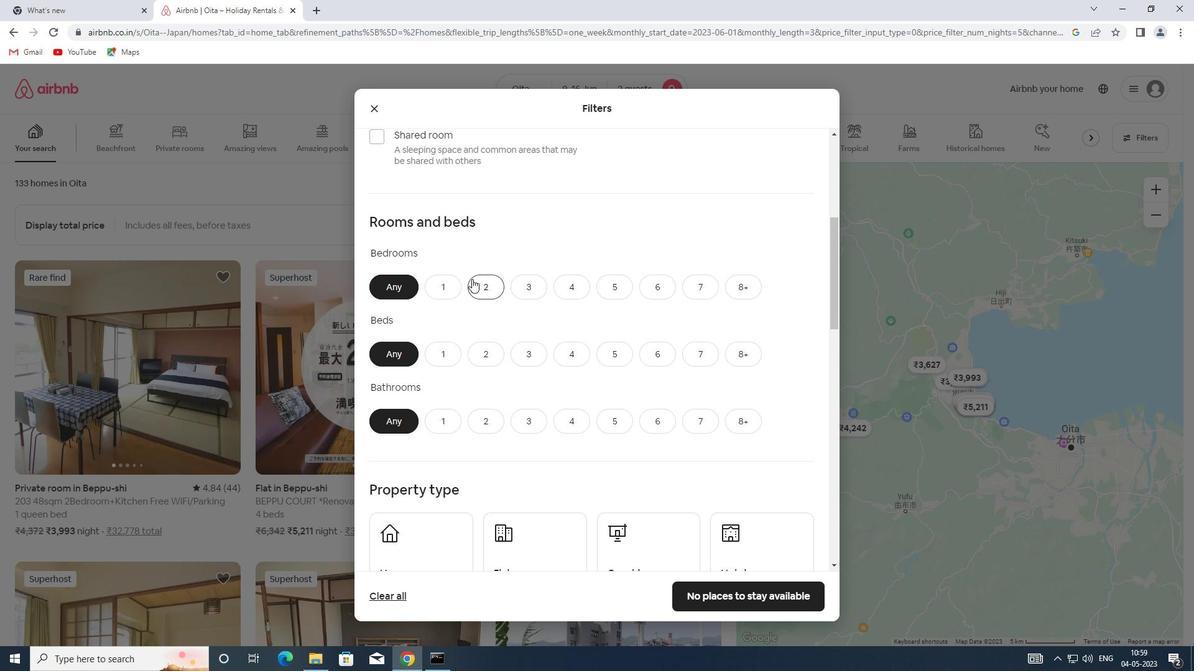 
Action: Mouse pressed left at (475, 283)
Screenshot: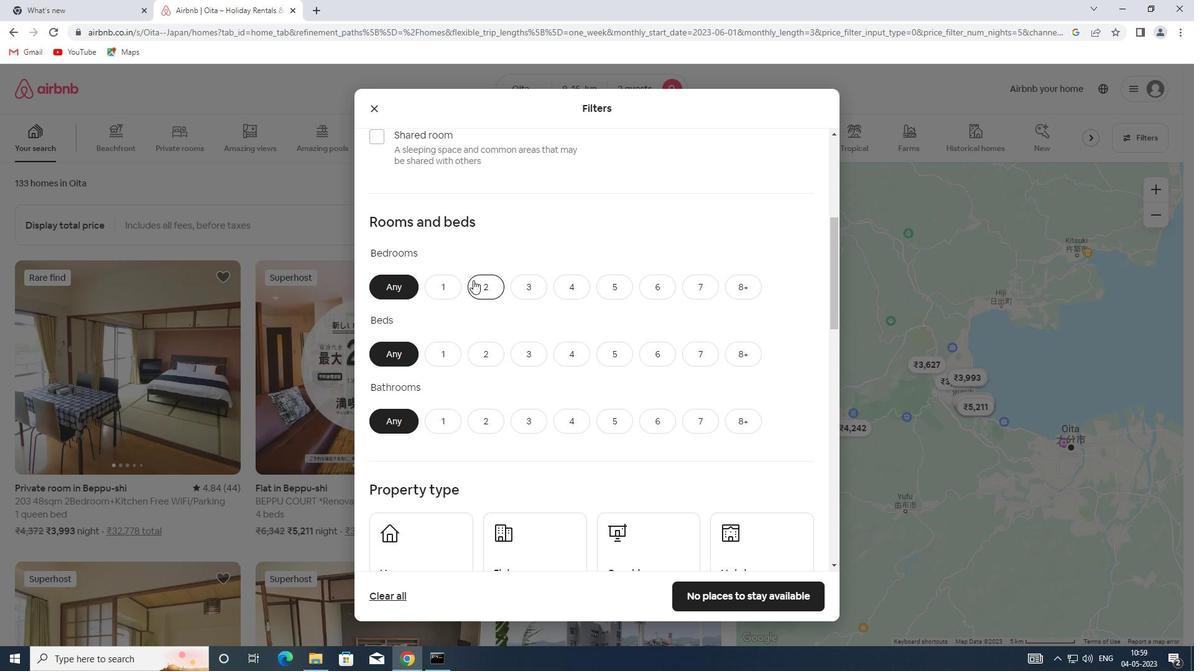 
Action: Mouse moved to (481, 349)
Screenshot: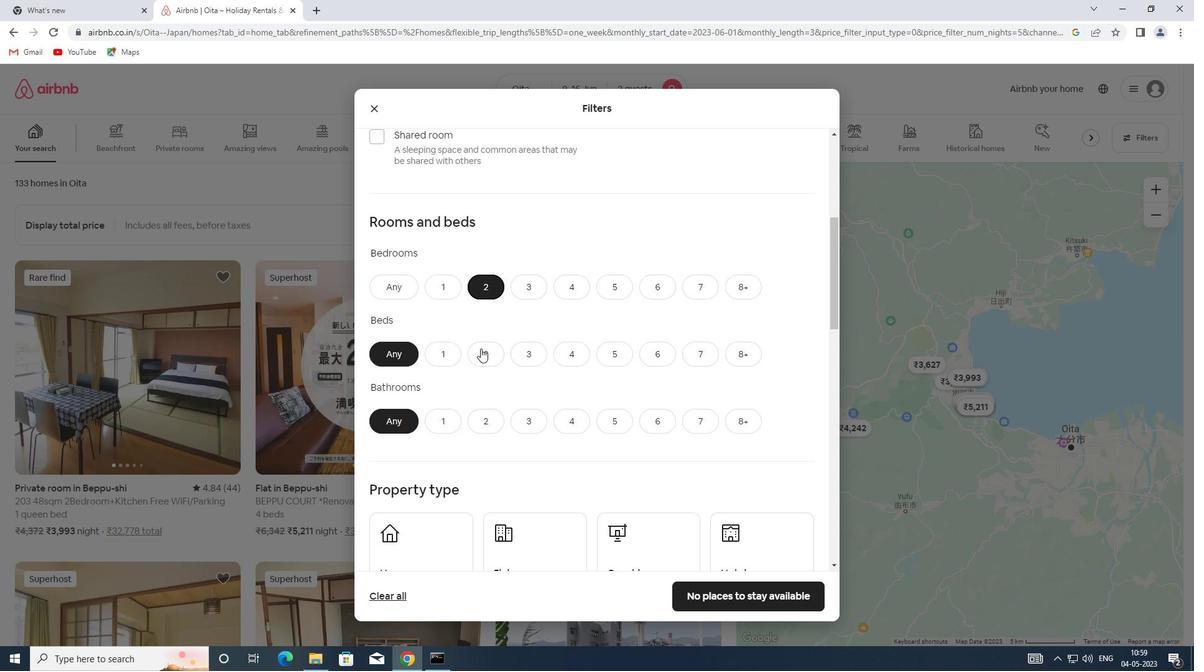 
Action: Mouse pressed left at (481, 349)
Screenshot: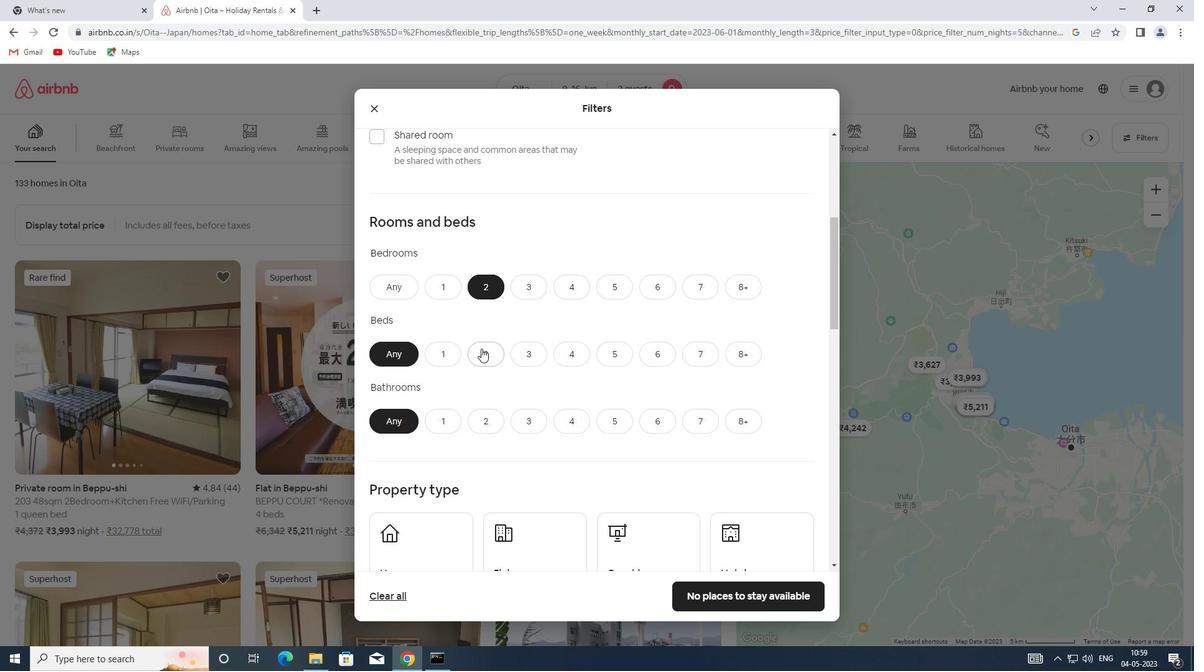 
Action: Mouse moved to (445, 421)
Screenshot: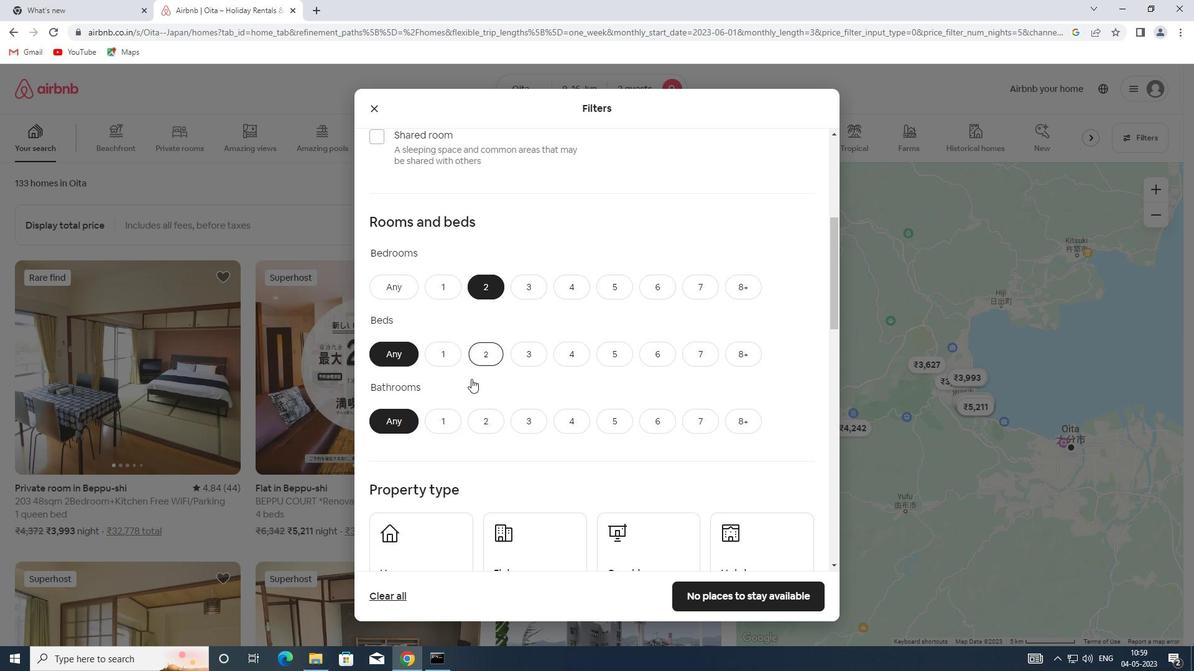 
Action: Mouse pressed left at (445, 421)
Screenshot: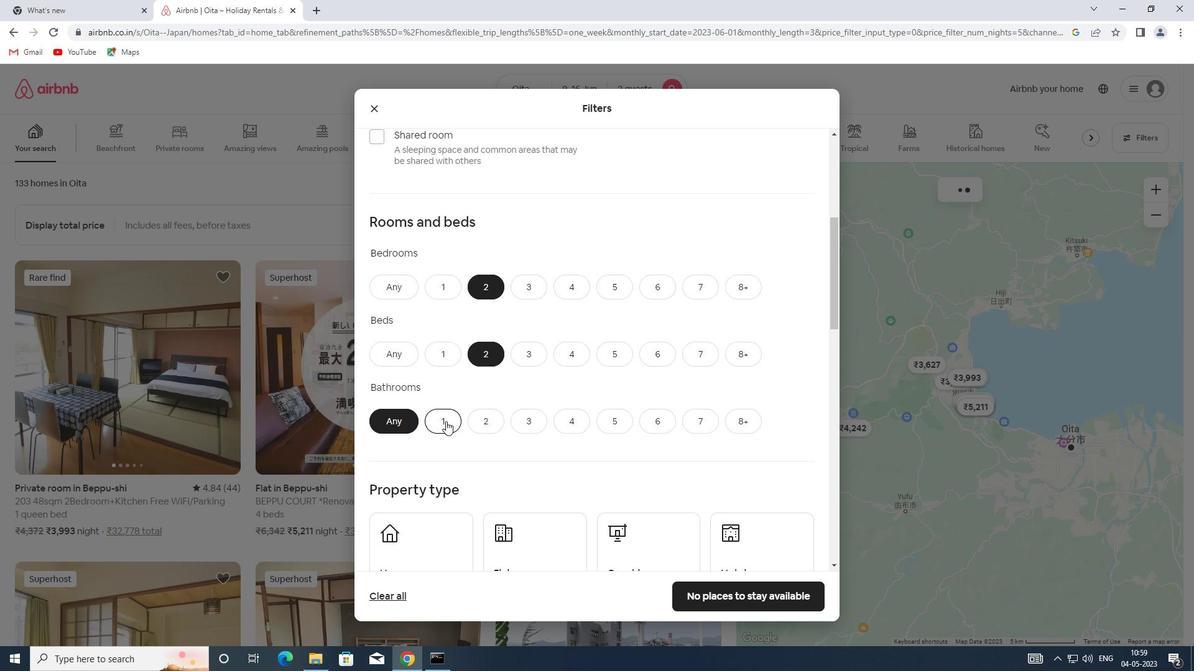 
Action: Mouse moved to (445, 421)
Screenshot: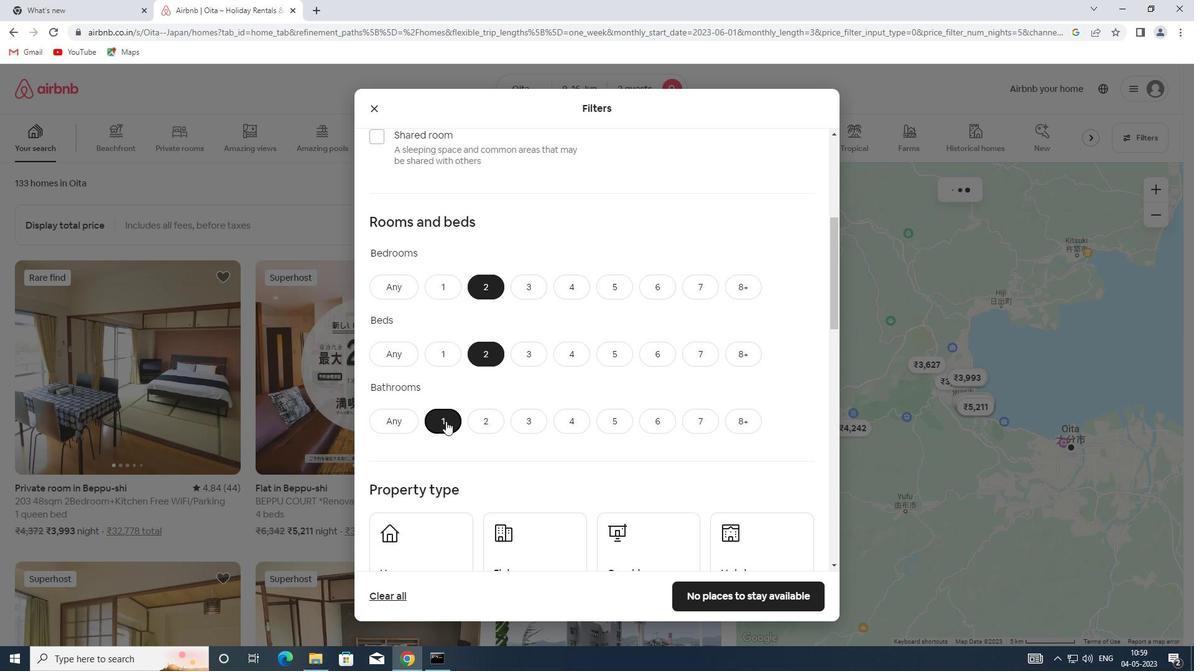 
Action: Mouse scrolled (445, 420) with delta (0, 0)
Screenshot: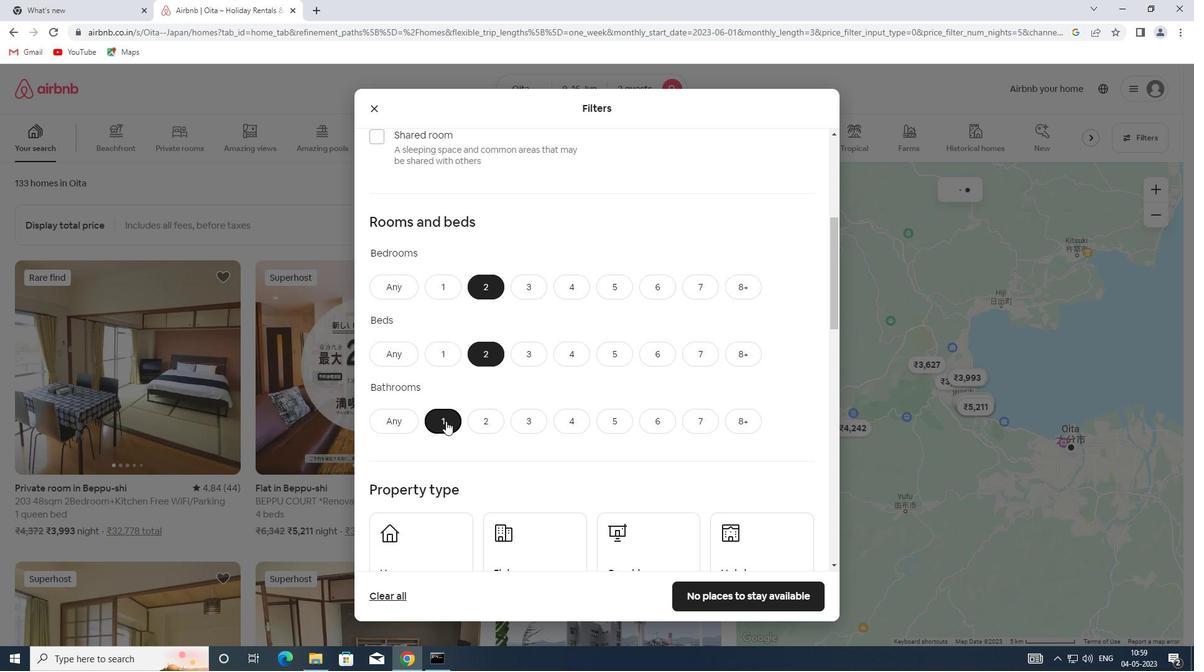 
Action: Mouse scrolled (445, 420) with delta (0, 0)
Screenshot: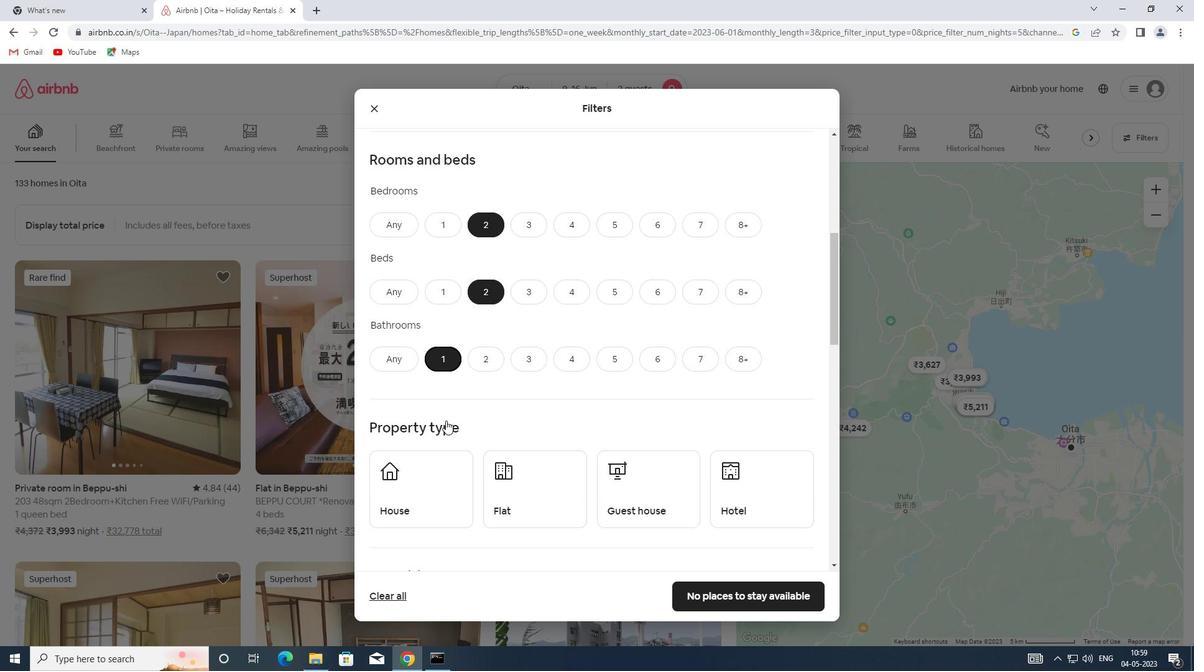 
Action: Mouse moved to (435, 404)
Screenshot: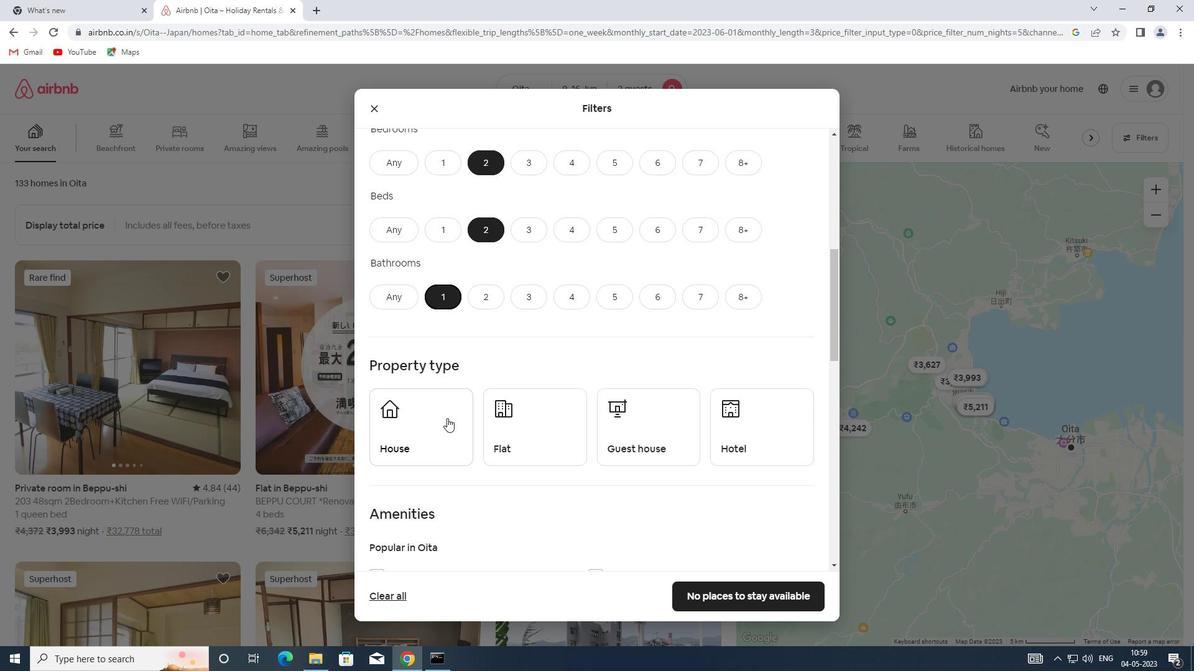 
Action: Mouse pressed left at (435, 404)
Screenshot: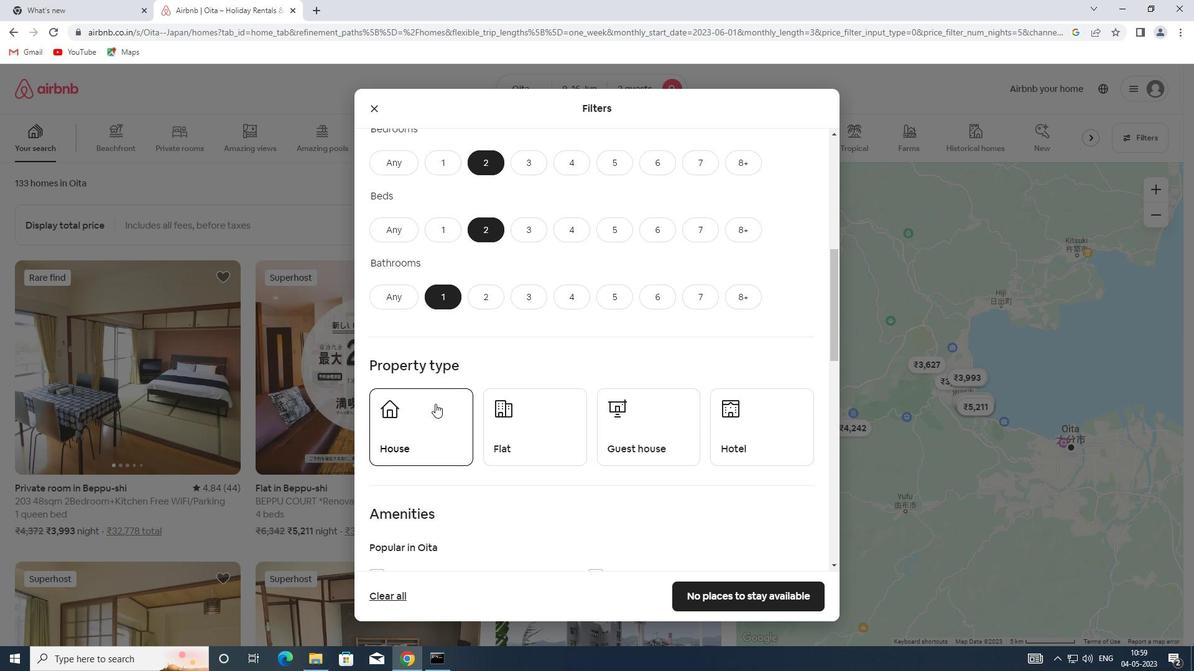 
Action: Mouse moved to (493, 421)
Screenshot: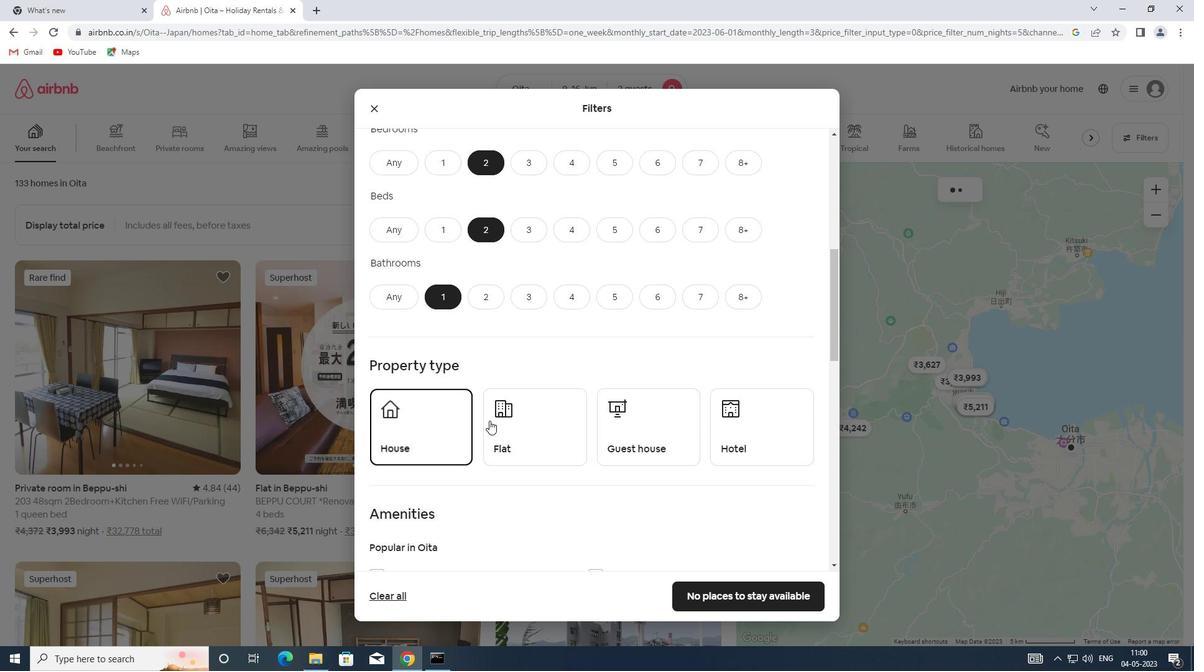 
Action: Mouse pressed left at (493, 421)
Screenshot: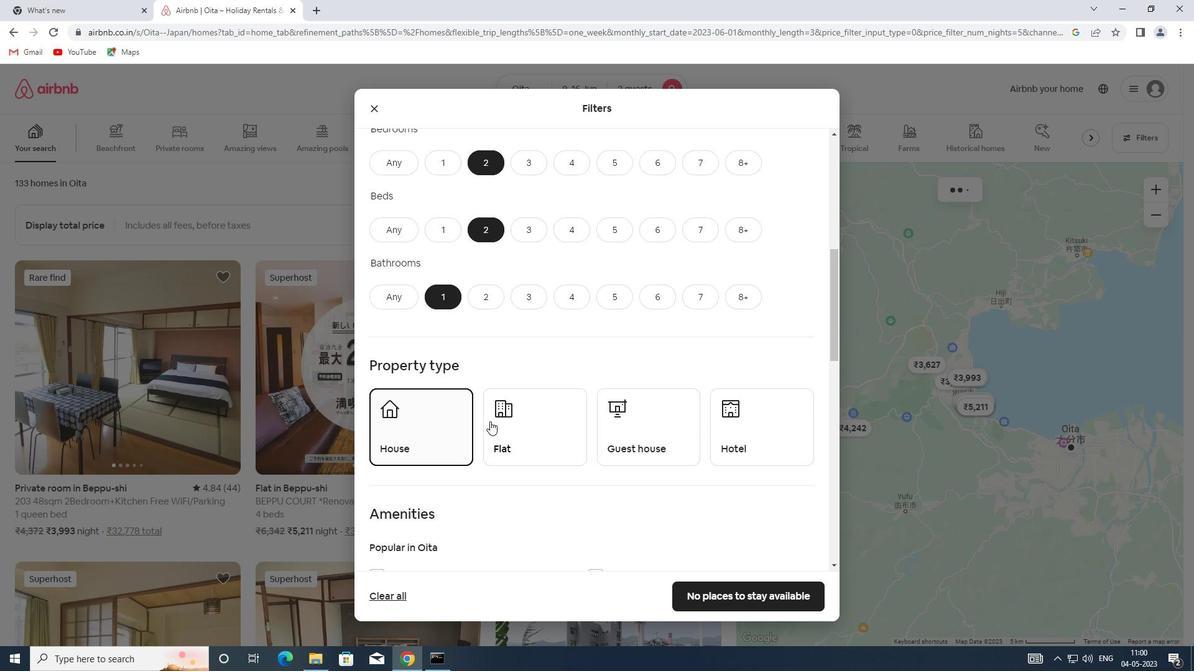 
Action: Mouse moved to (632, 444)
Screenshot: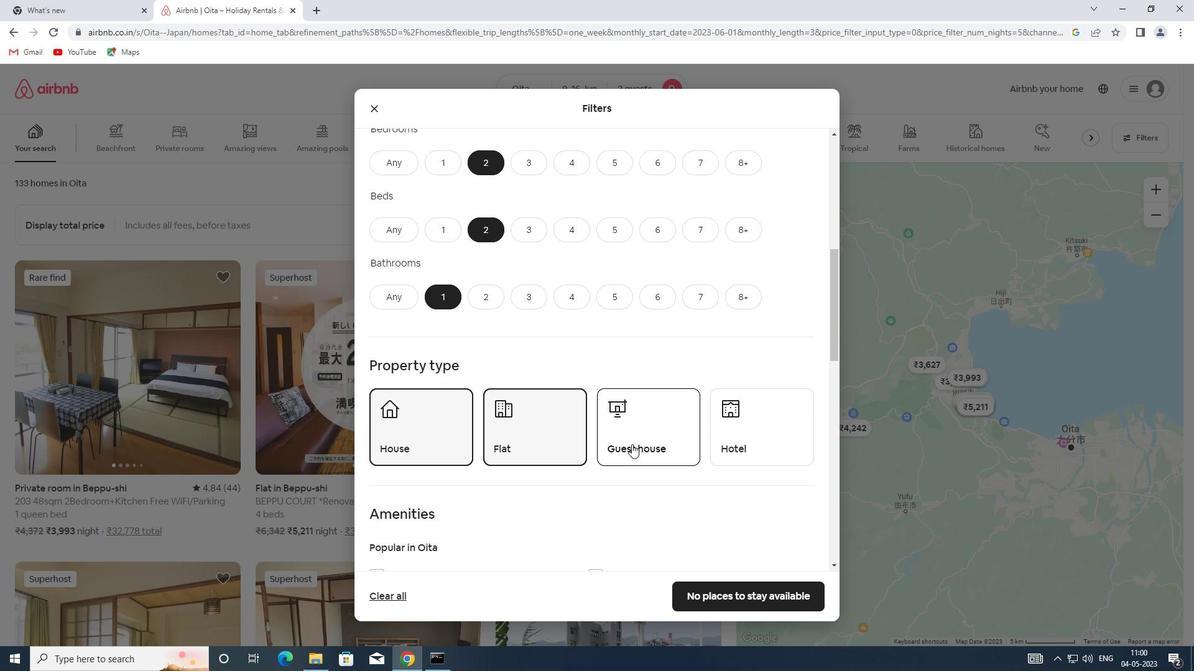 
Action: Mouse pressed left at (632, 444)
Screenshot: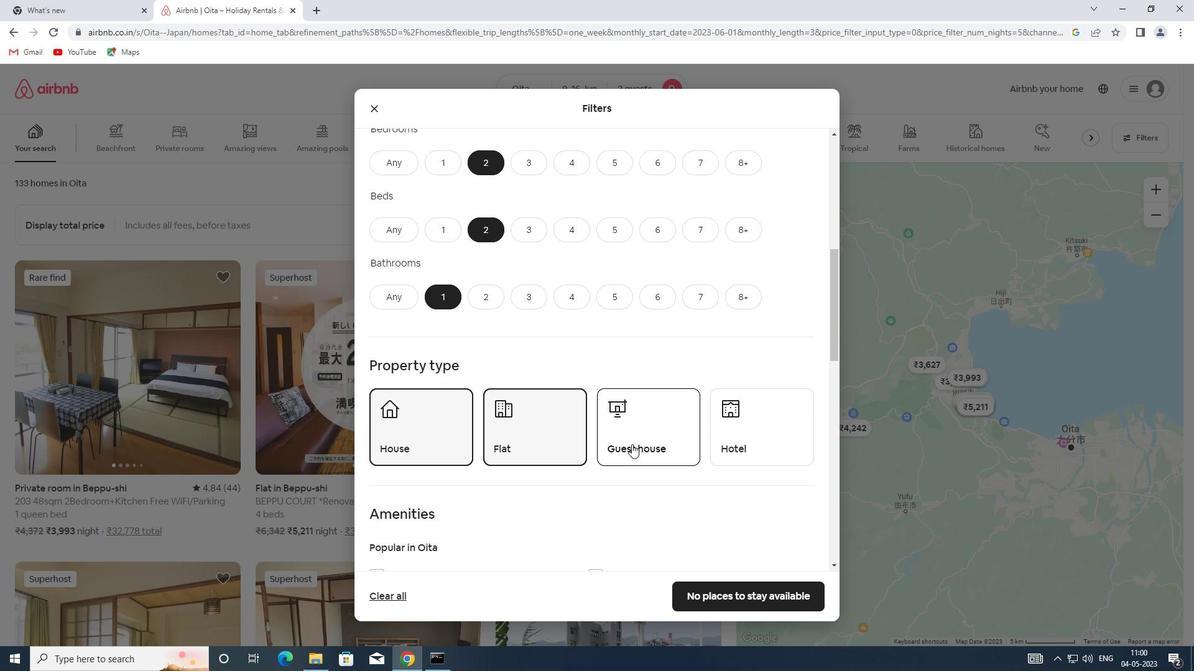 
Action: Mouse scrolled (632, 444) with delta (0, 0)
Screenshot: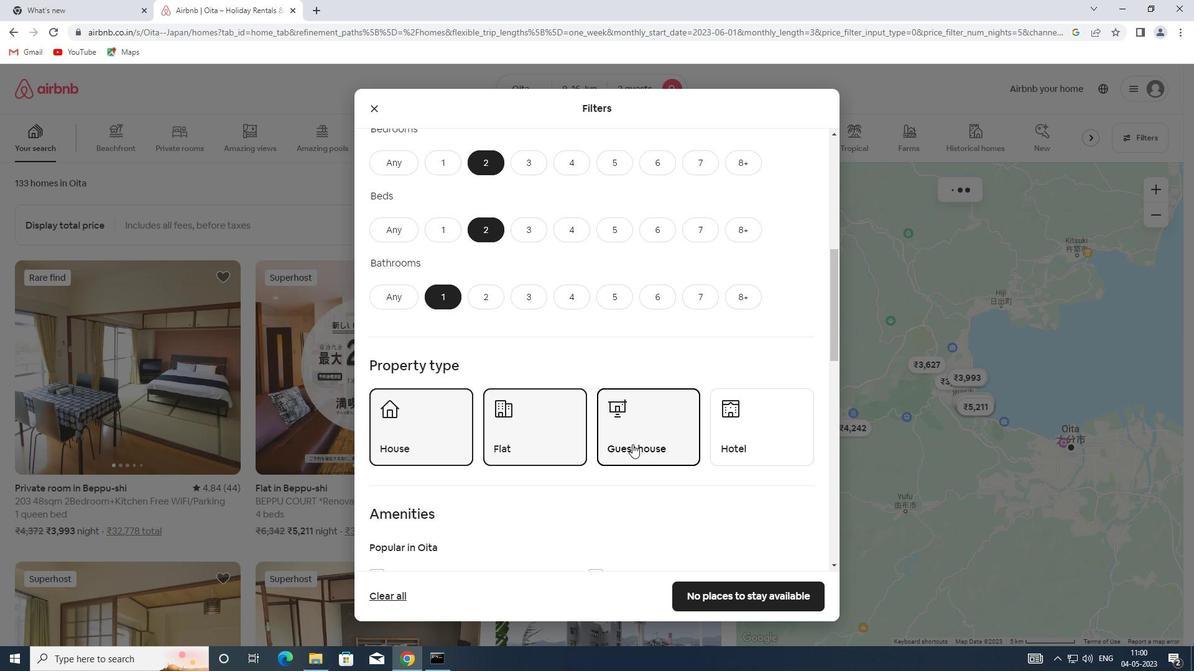
Action: Mouse scrolled (632, 444) with delta (0, 0)
Screenshot: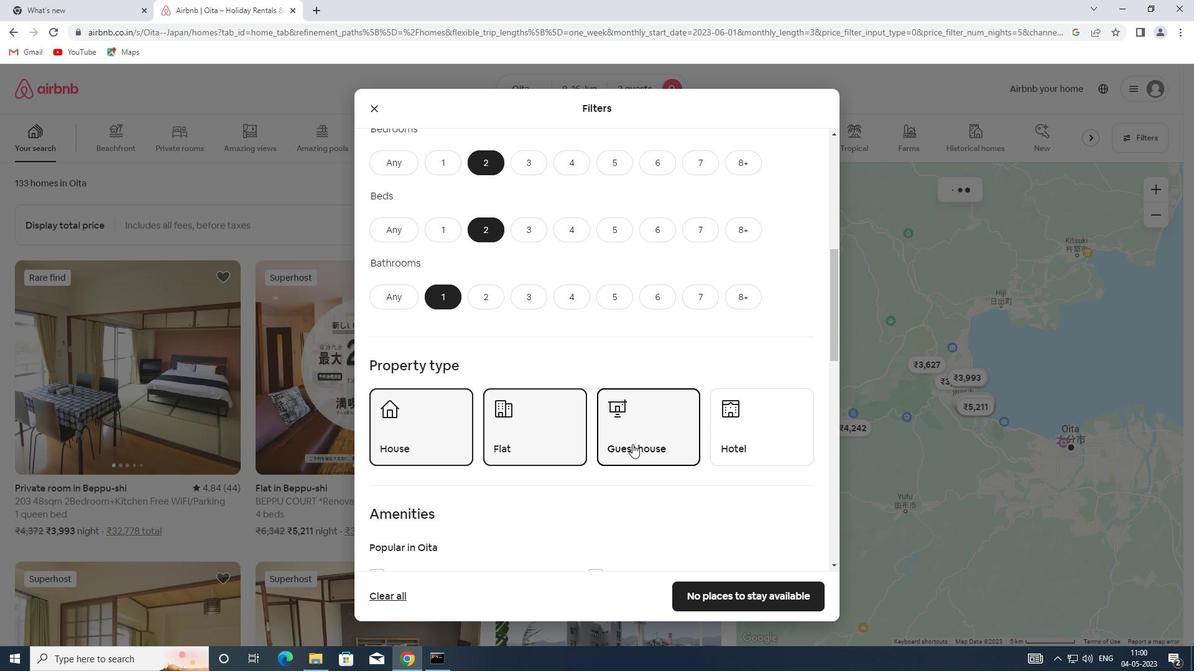 
Action: Mouse scrolled (632, 444) with delta (0, 0)
Screenshot: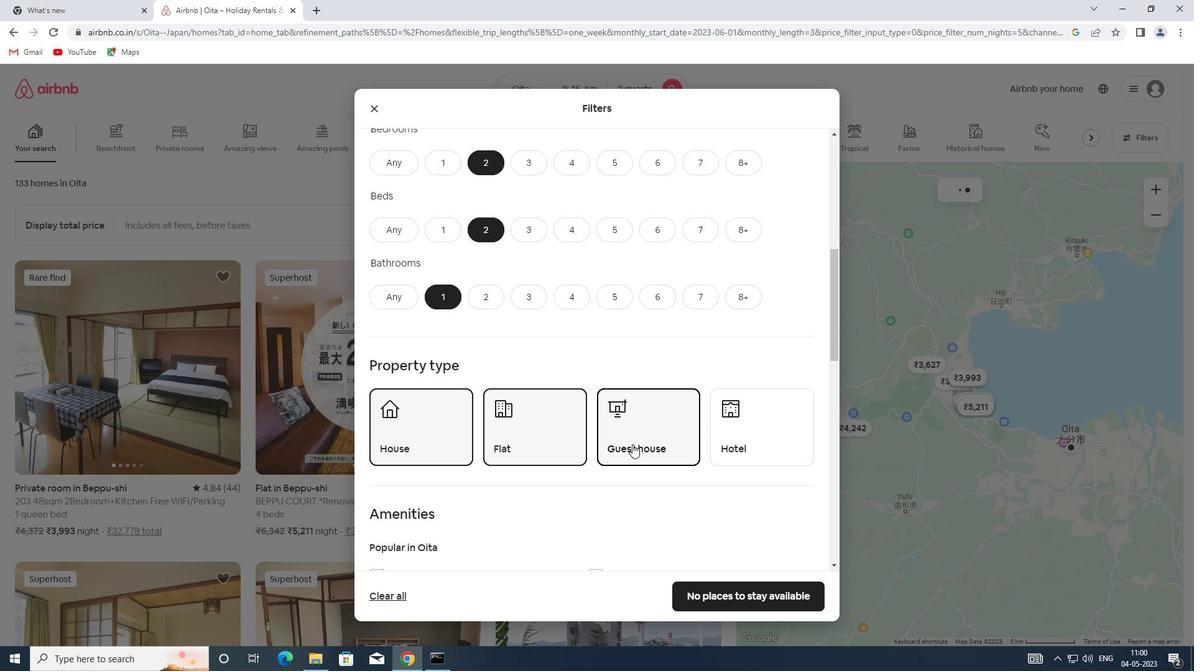 
Action: Mouse scrolled (632, 444) with delta (0, 0)
Screenshot: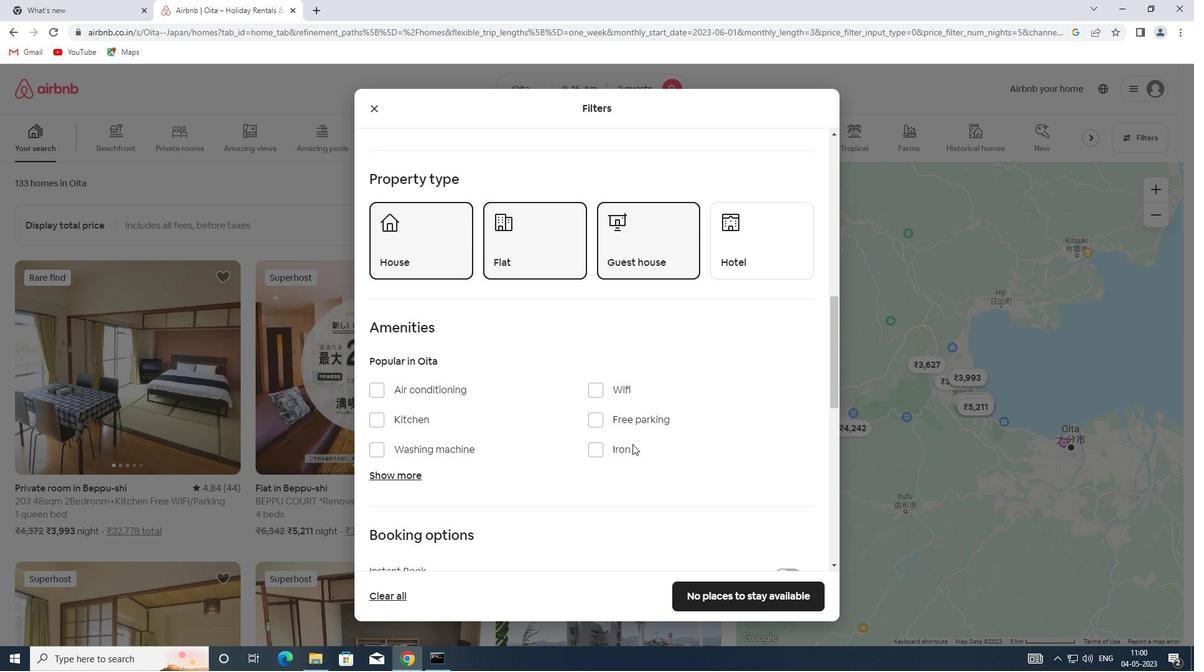 
Action: Mouse scrolled (632, 444) with delta (0, 0)
Screenshot: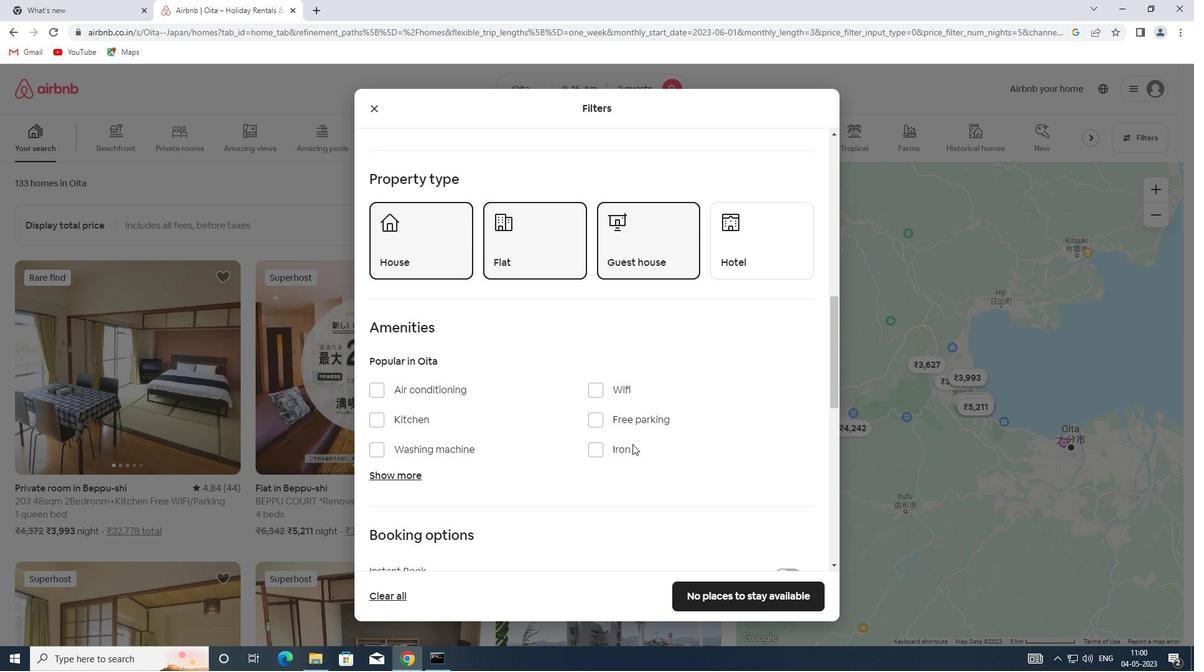 
Action: Mouse scrolled (632, 444) with delta (0, 0)
Screenshot: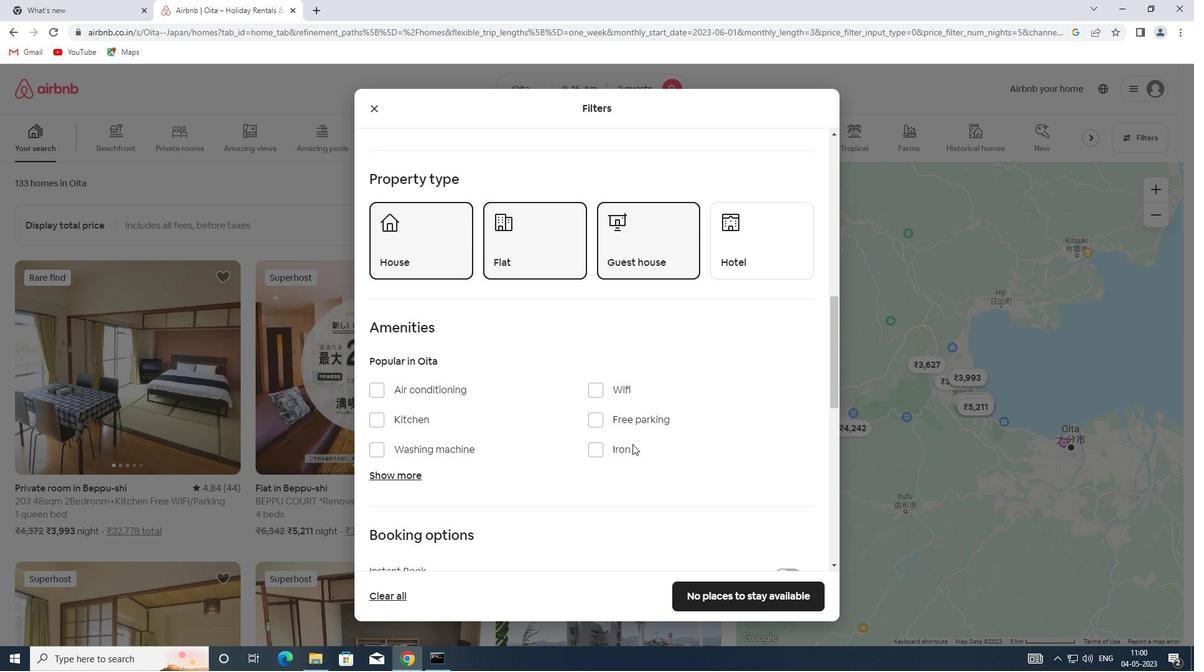 
Action: Mouse scrolled (632, 444) with delta (0, 0)
Screenshot: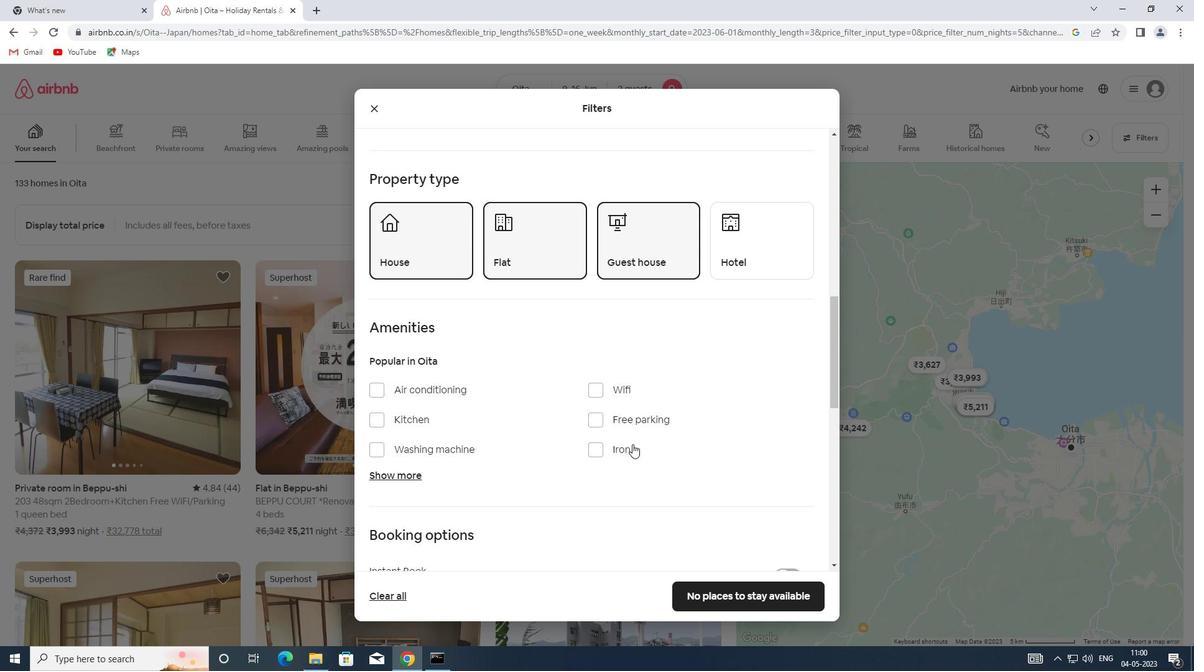 
Action: Mouse moved to (785, 371)
Screenshot: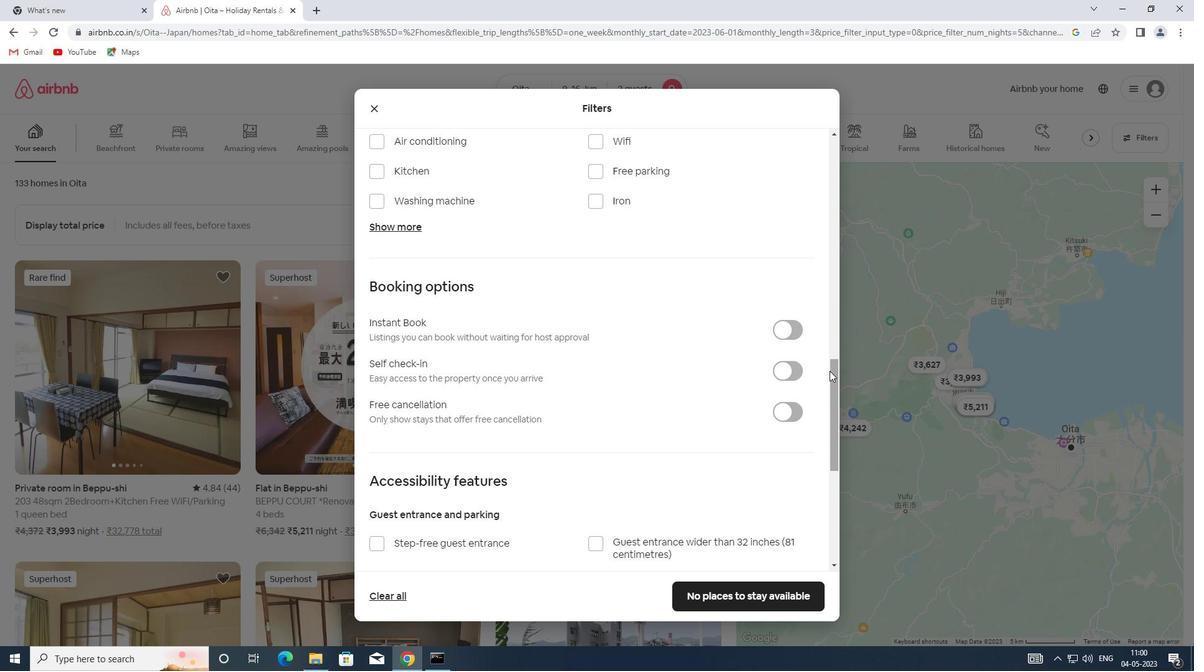 
Action: Mouse pressed left at (785, 371)
Screenshot: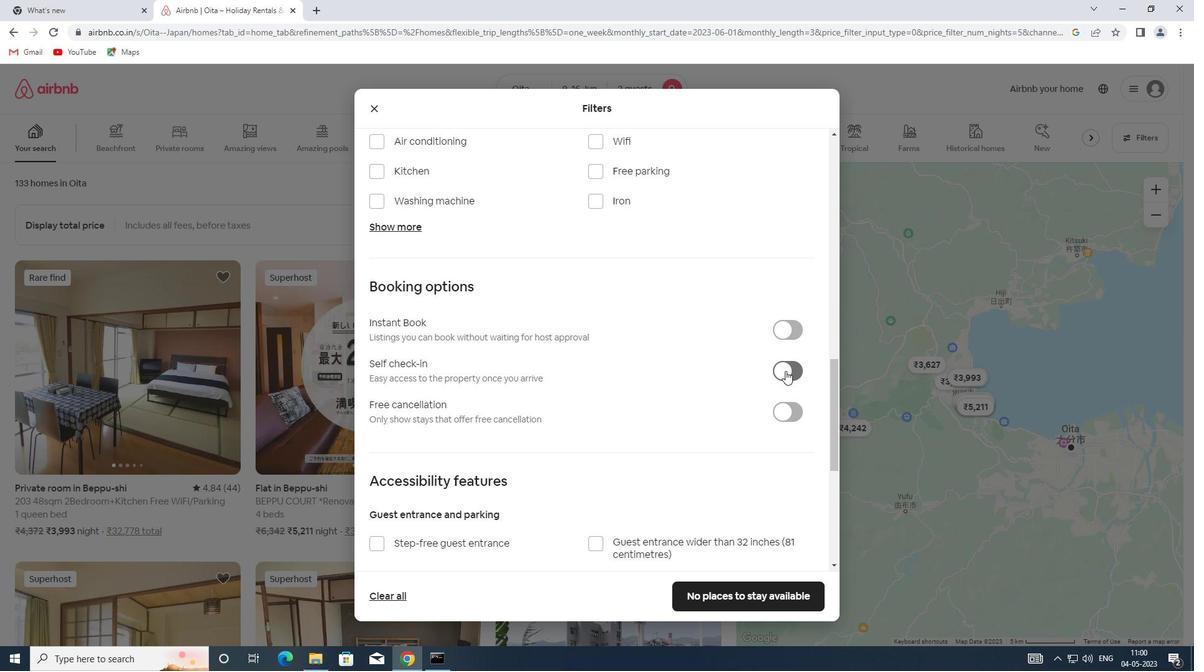 
Action: Mouse moved to (608, 394)
Screenshot: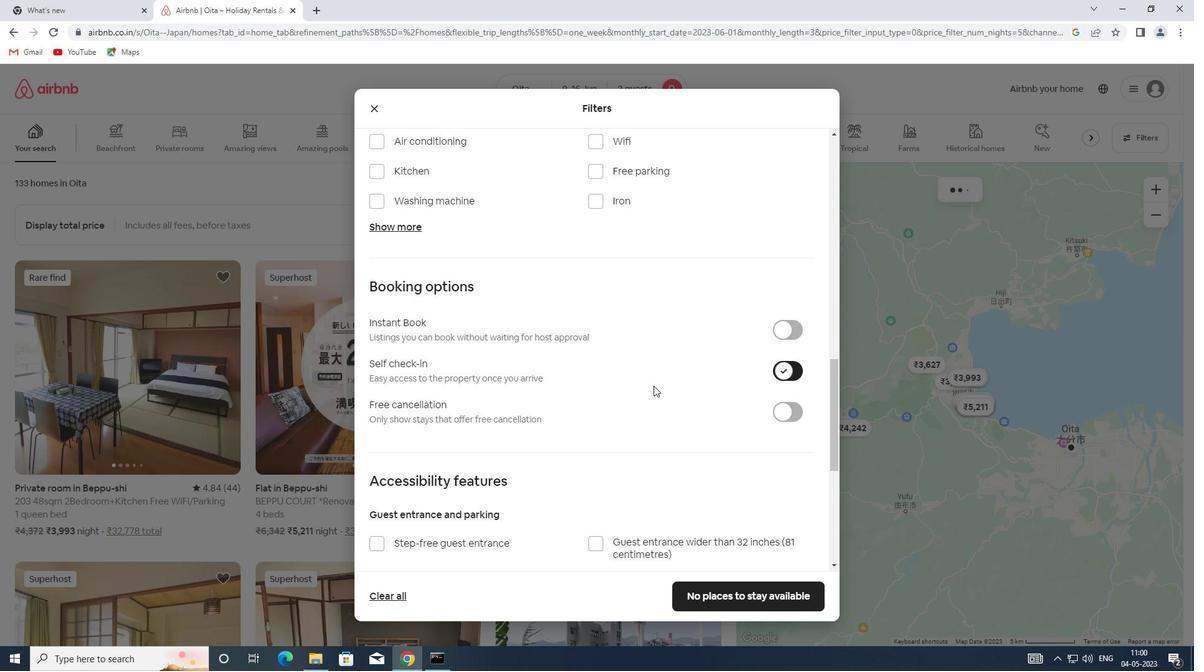 
Action: Mouse scrolled (608, 393) with delta (0, 0)
Screenshot: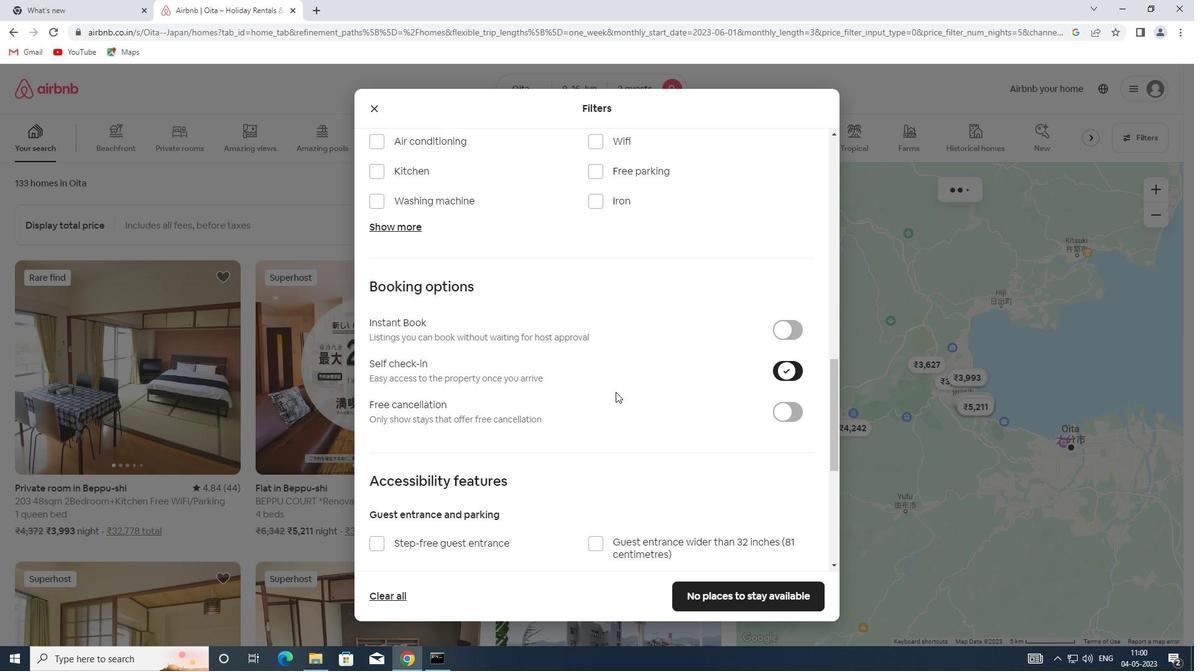 
Action: Mouse scrolled (608, 393) with delta (0, 0)
Screenshot: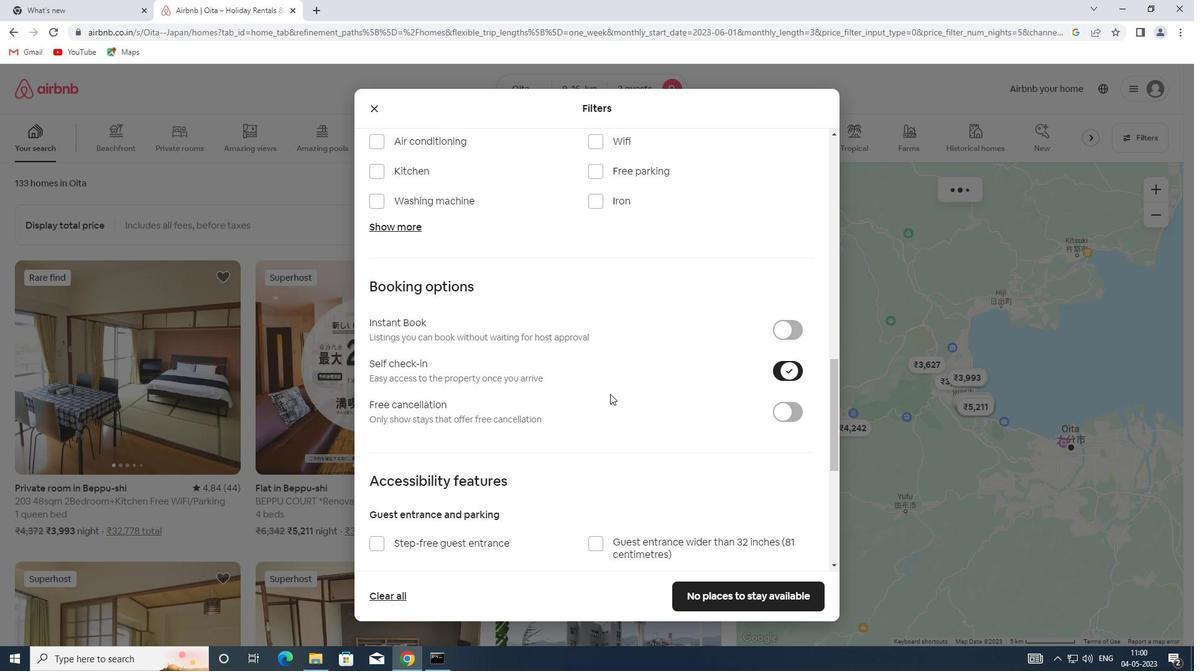 
Action: Mouse scrolled (608, 393) with delta (0, 0)
Screenshot: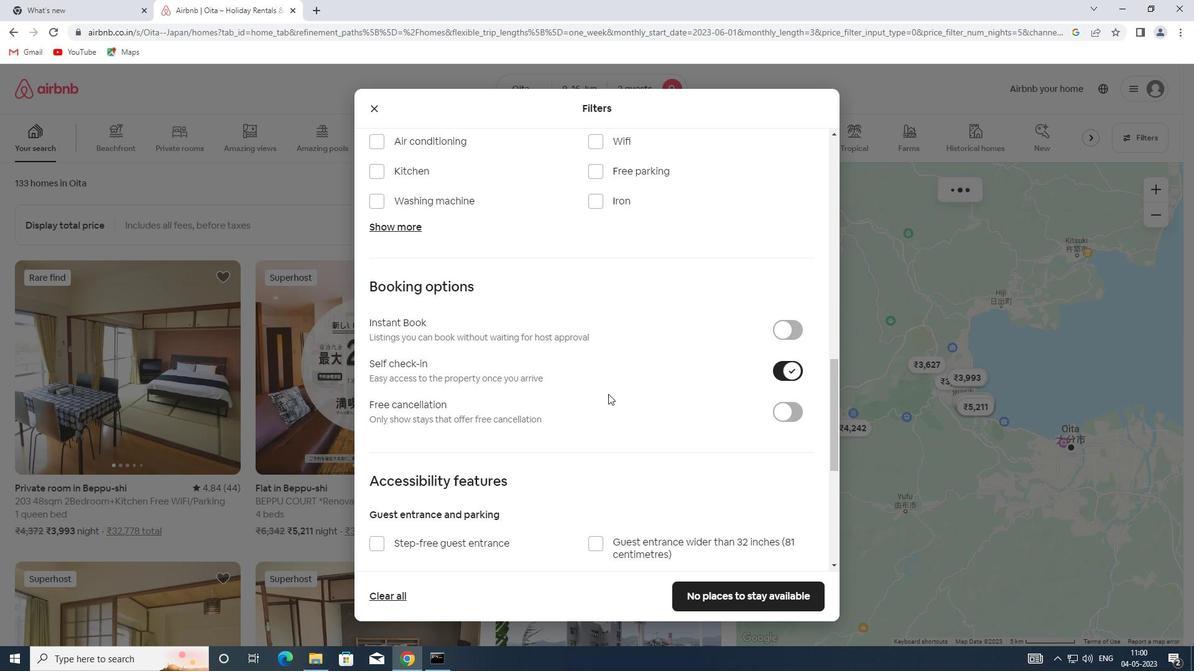 
Action: Mouse scrolled (608, 393) with delta (0, 0)
Screenshot: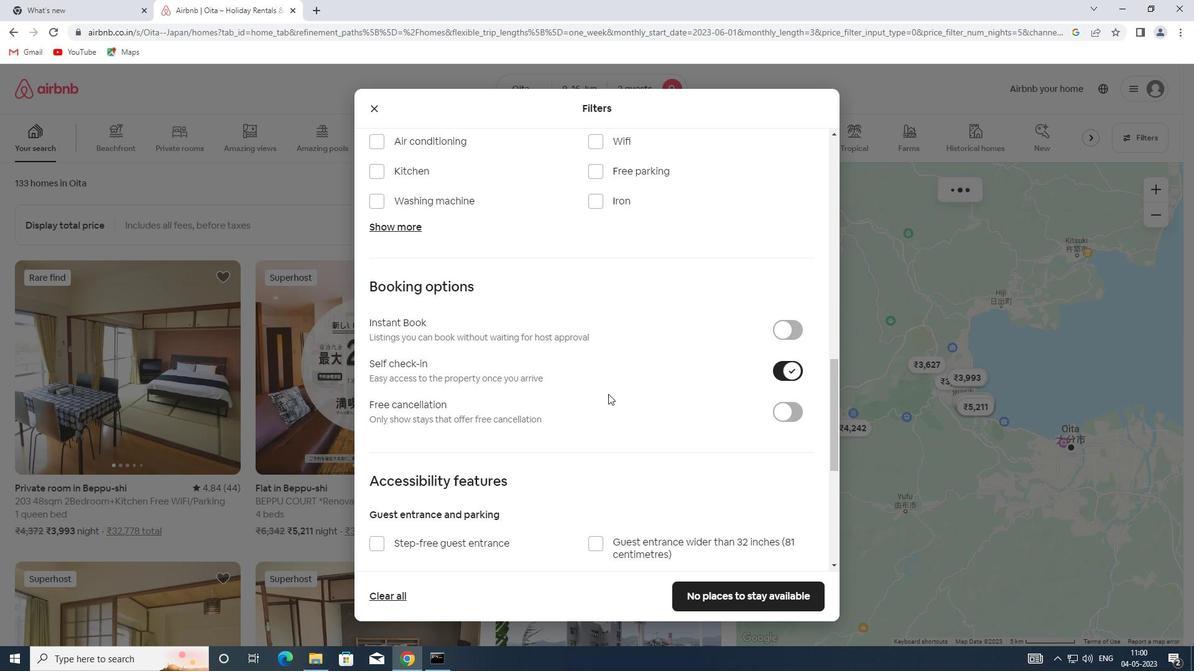 
Action: Mouse scrolled (608, 393) with delta (0, 0)
Screenshot: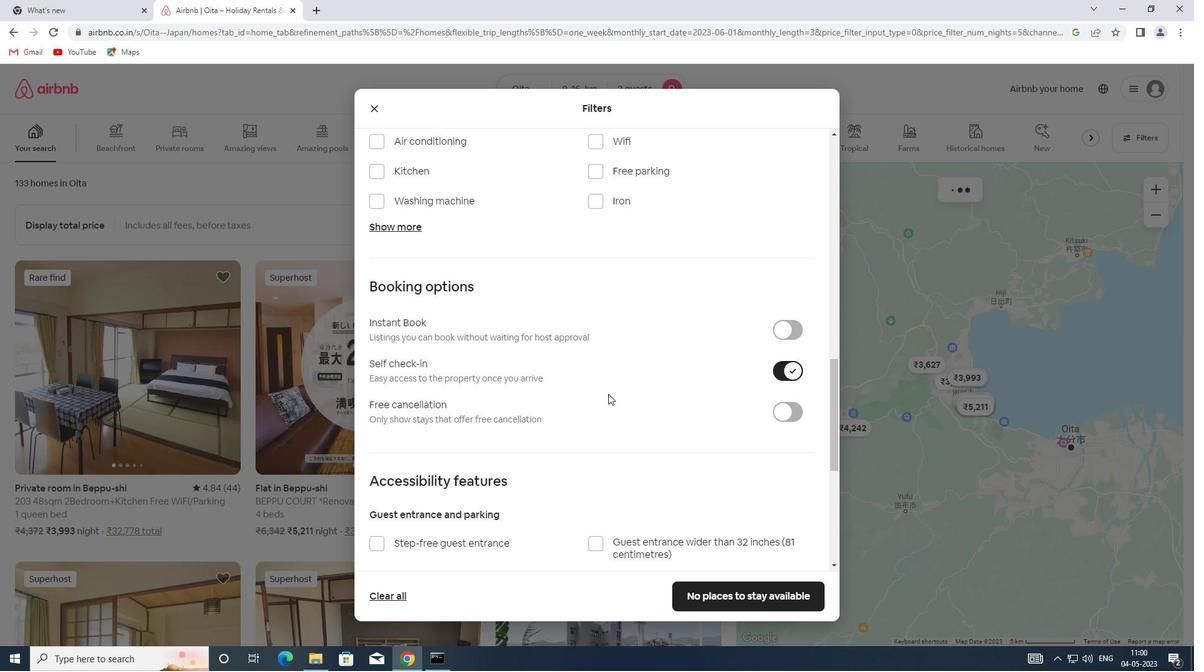 
Action: Mouse moved to (403, 530)
Screenshot: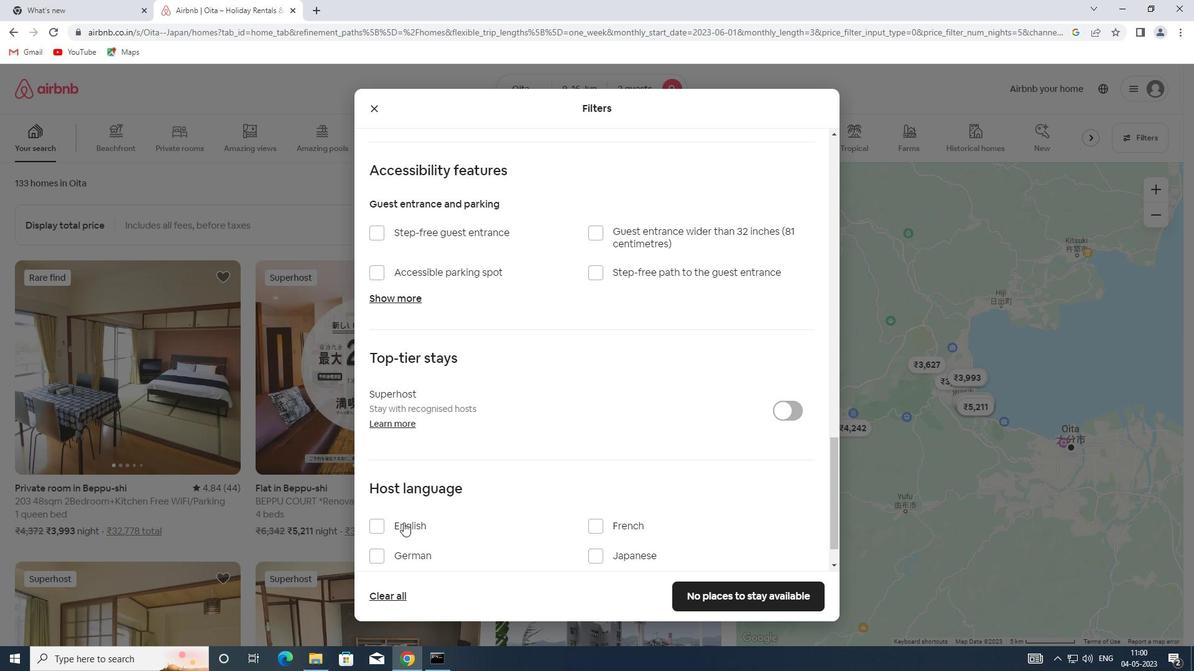 
Action: Mouse pressed left at (403, 530)
Screenshot: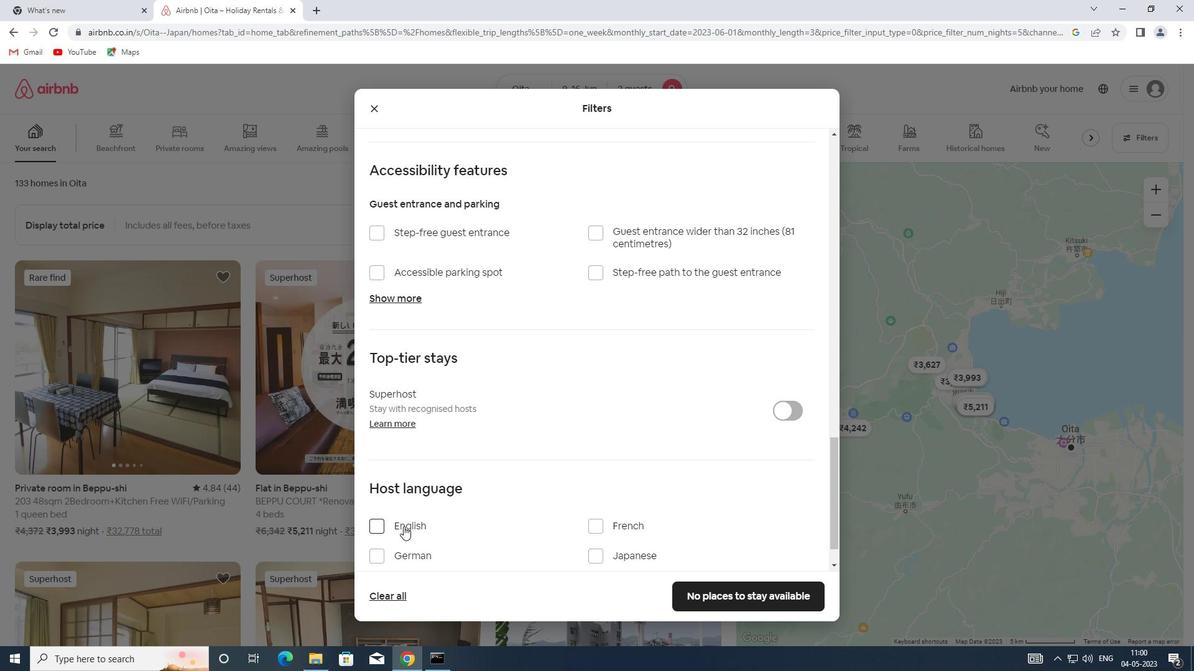 
Action: Mouse moved to (705, 590)
Screenshot: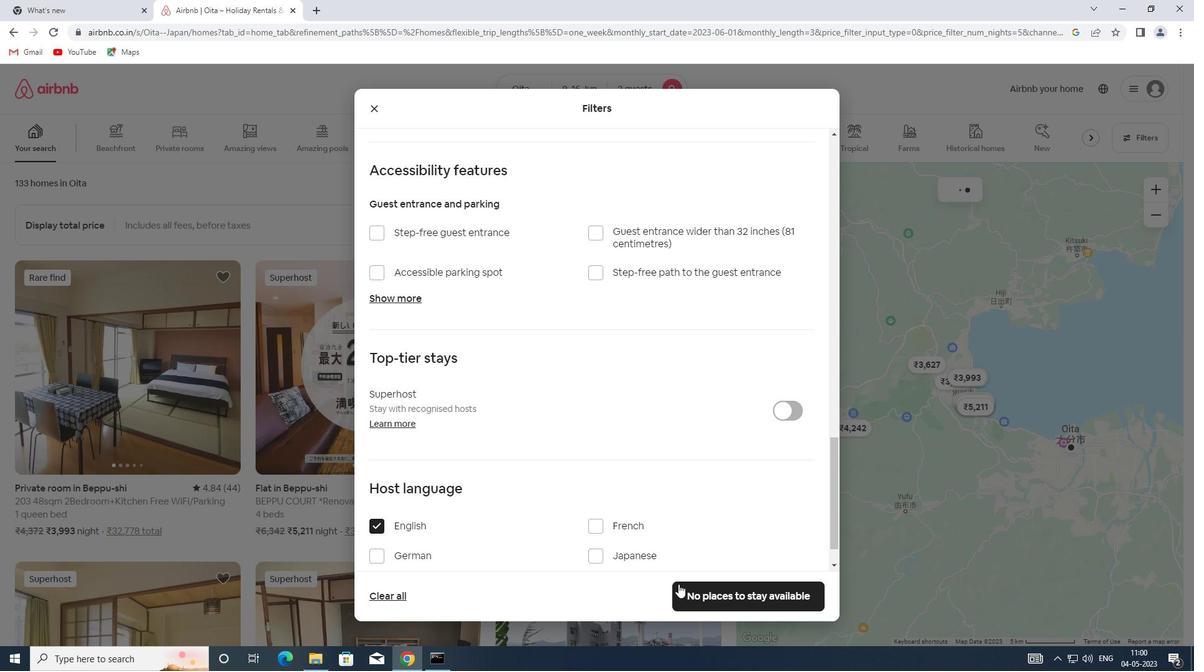 
Action: Mouse pressed left at (705, 590)
Screenshot: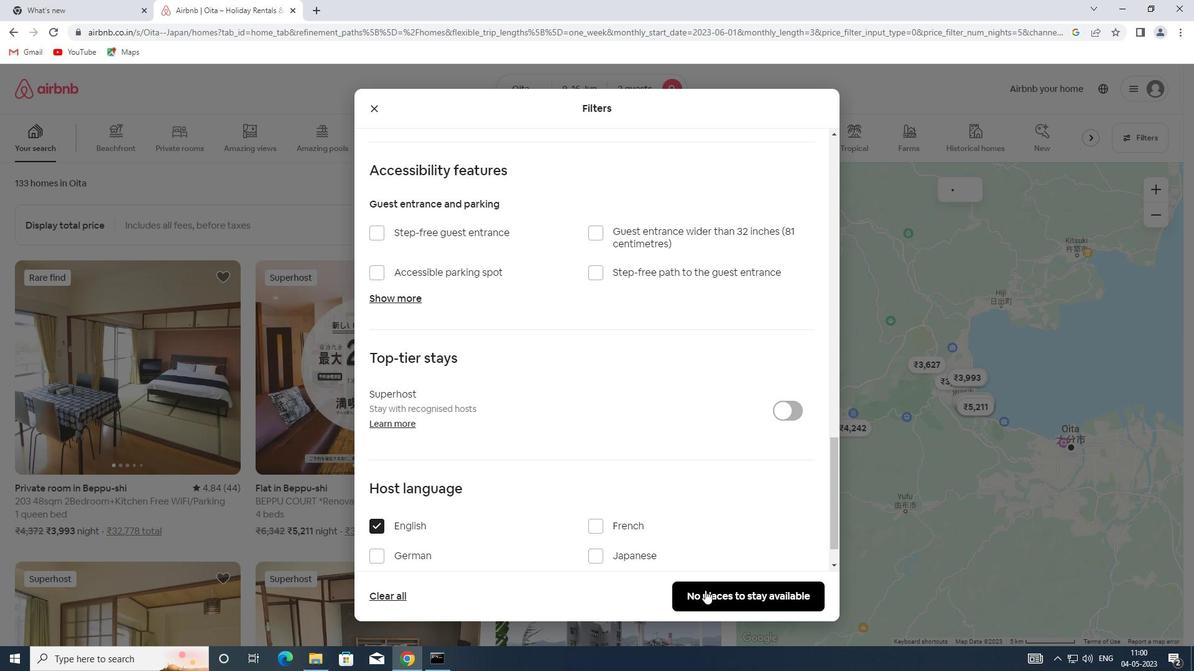 
